 Task: Look for space in Akita, Japan from 4th June, 2023 to 15th June, 2023 for 2 adults in price range Rs.10000 to Rs.15000. Place can be entire place with 1  bedroom having 1 bed and 1 bathroom. Property type can be house, flat, guest house, hotel. Booking option can be shelf check-in. Required host language is English.
Action: Mouse moved to (416, 103)
Screenshot: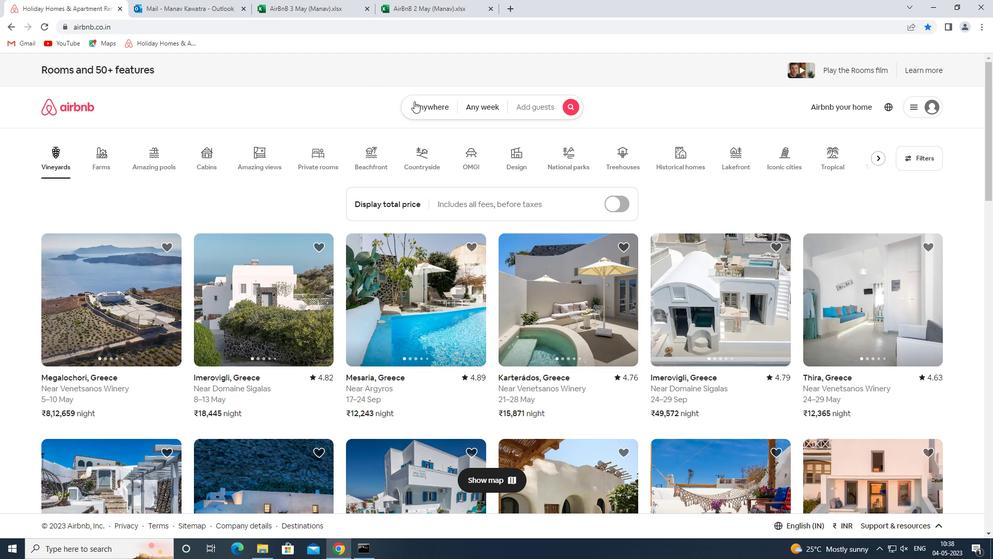 
Action: Mouse pressed left at (416, 103)
Screenshot: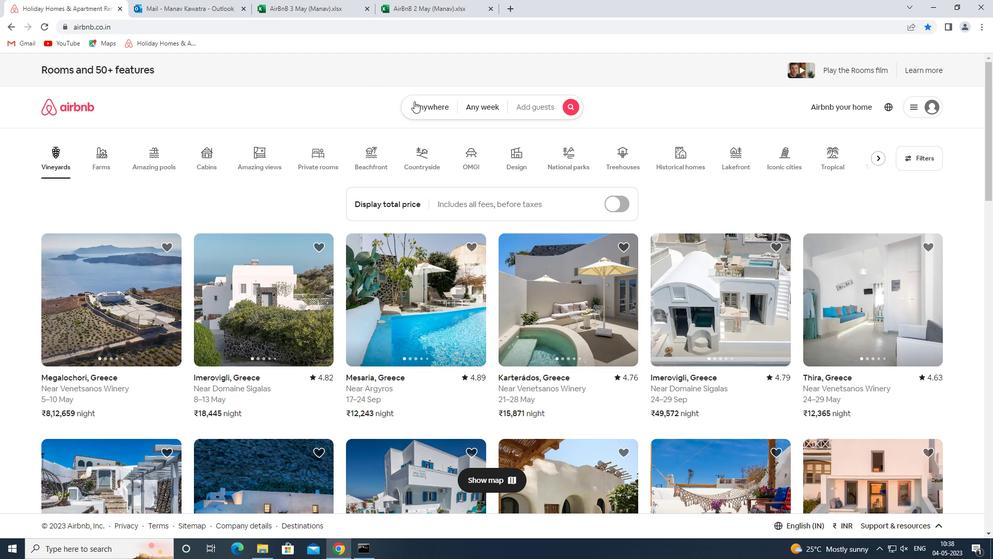 
Action: Mouse moved to (377, 146)
Screenshot: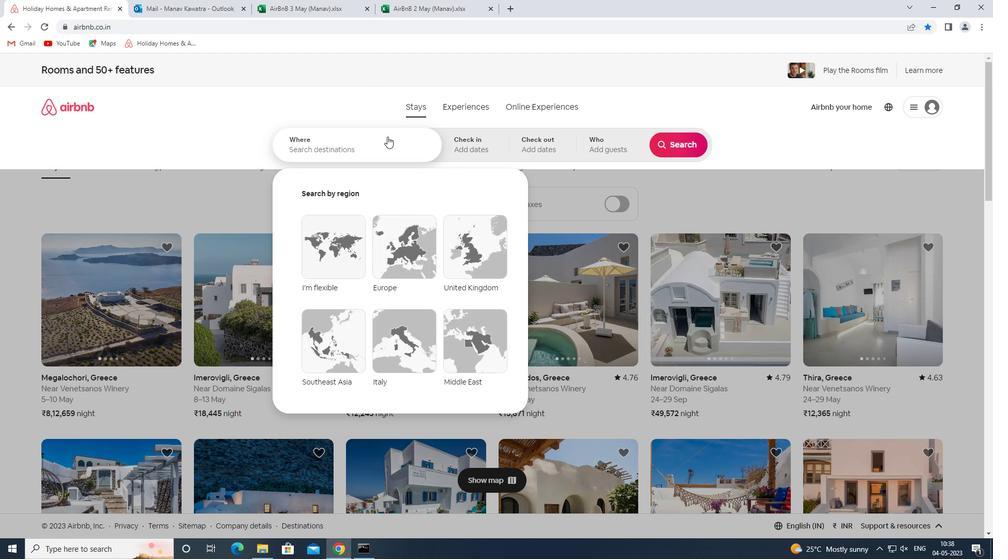 
Action: Mouse pressed left at (377, 146)
Screenshot: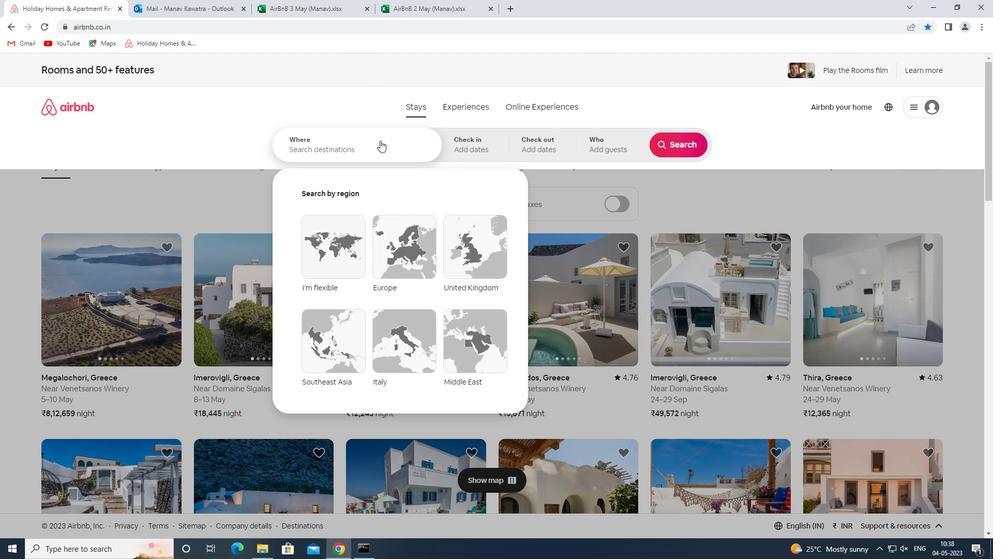 
Action: Key pressed akita<Key.space>japan<Key.space><Key.enter>
Screenshot: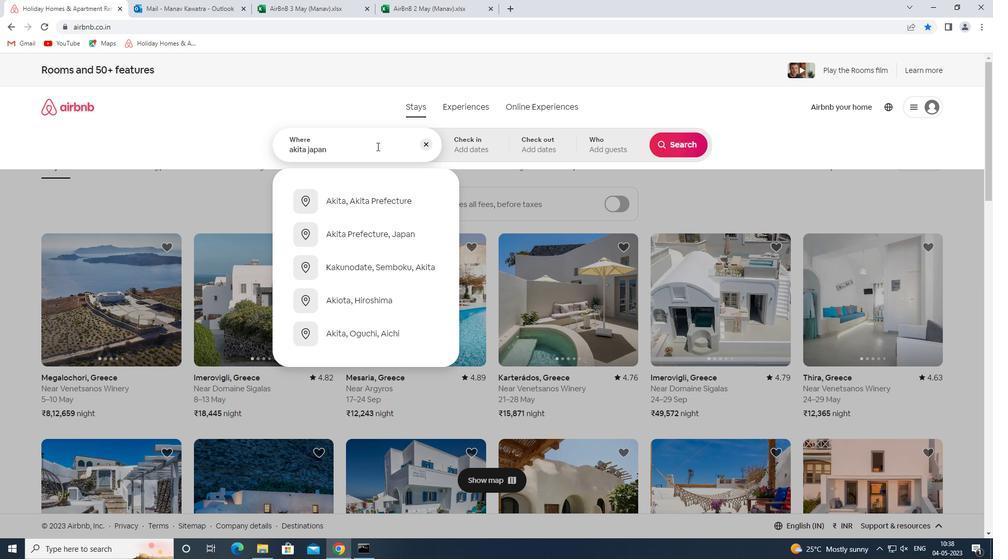 
Action: Mouse moved to (522, 291)
Screenshot: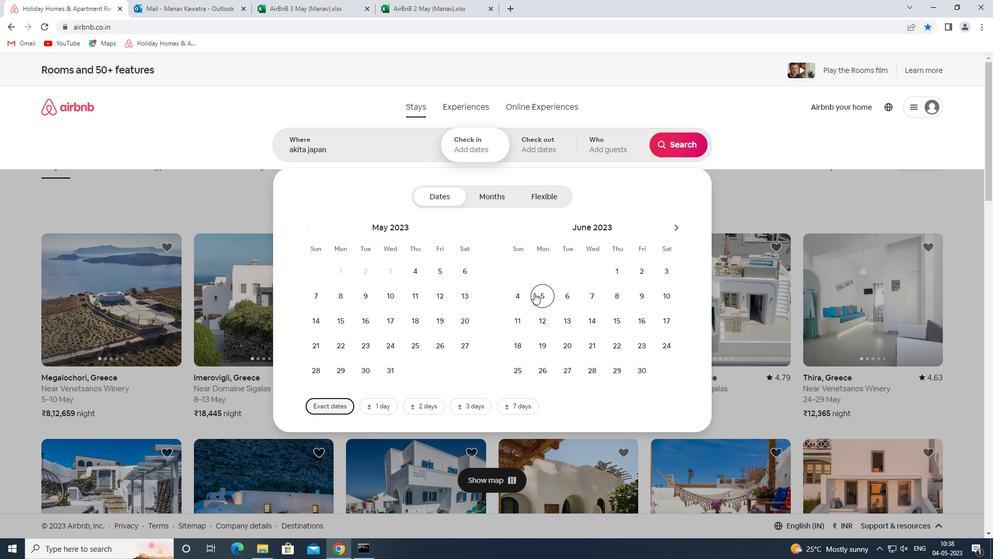 
Action: Mouse pressed left at (522, 291)
Screenshot: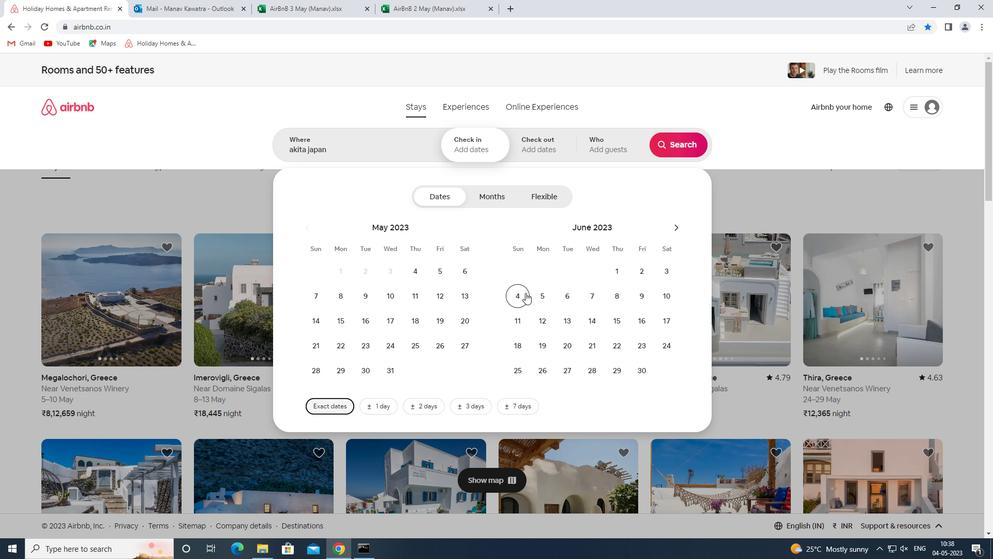 
Action: Mouse moved to (623, 321)
Screenshot: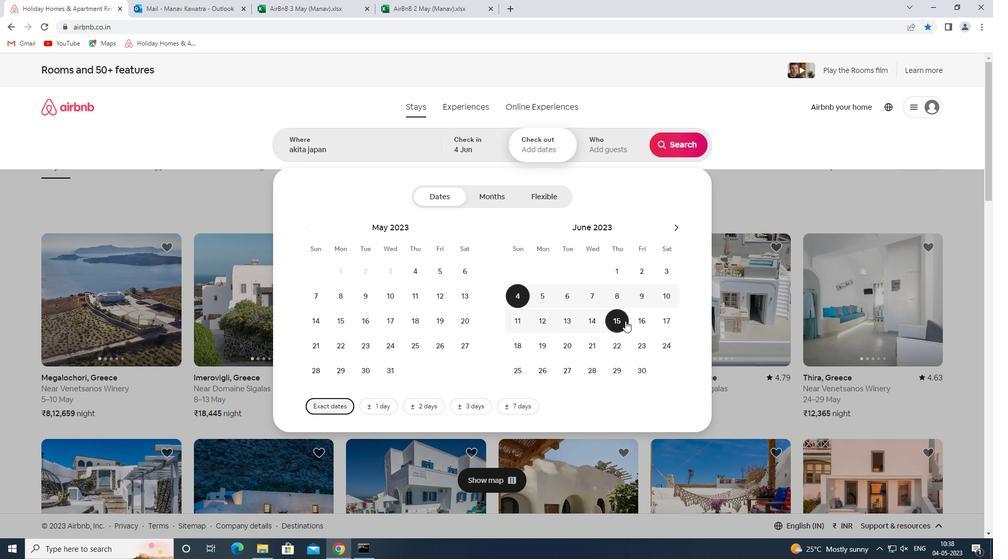 
Action: Mouse pressed left at (623, 321)
Screenshot: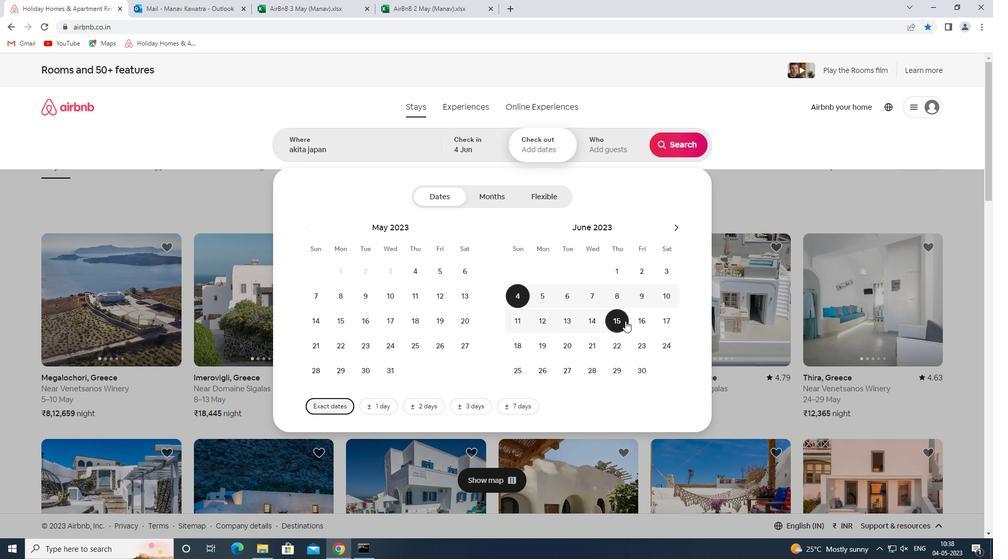 
Action: Mouse moved to (600, 151)
Screenshot: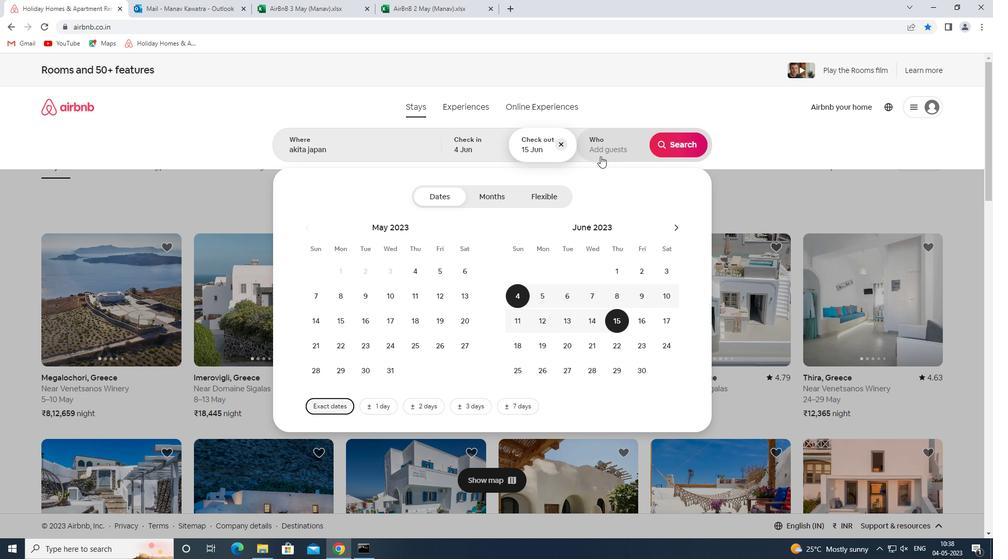 
Action: Mouse pressed left at (600, 151)
Screenshot: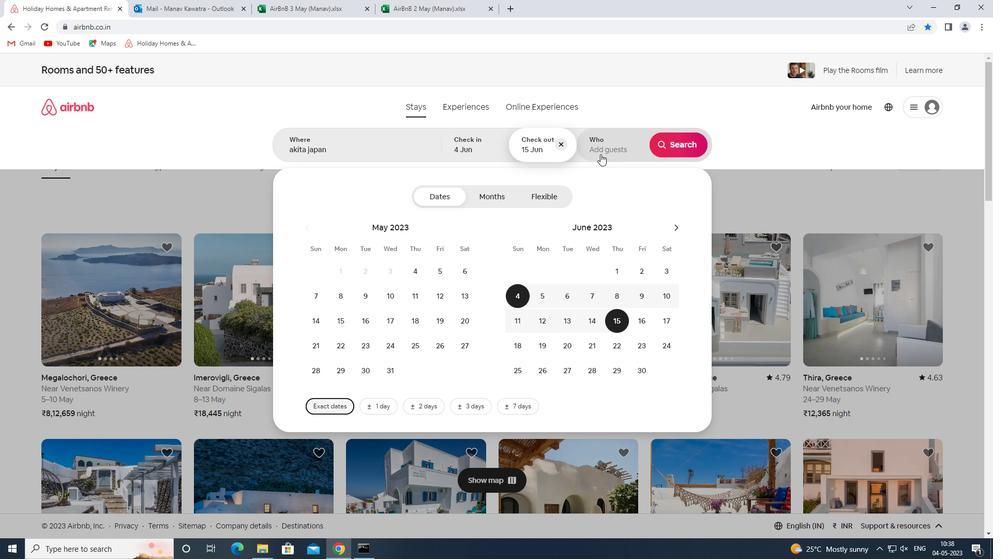 
Action: Mouse moved to (679, 202)
Screenshot: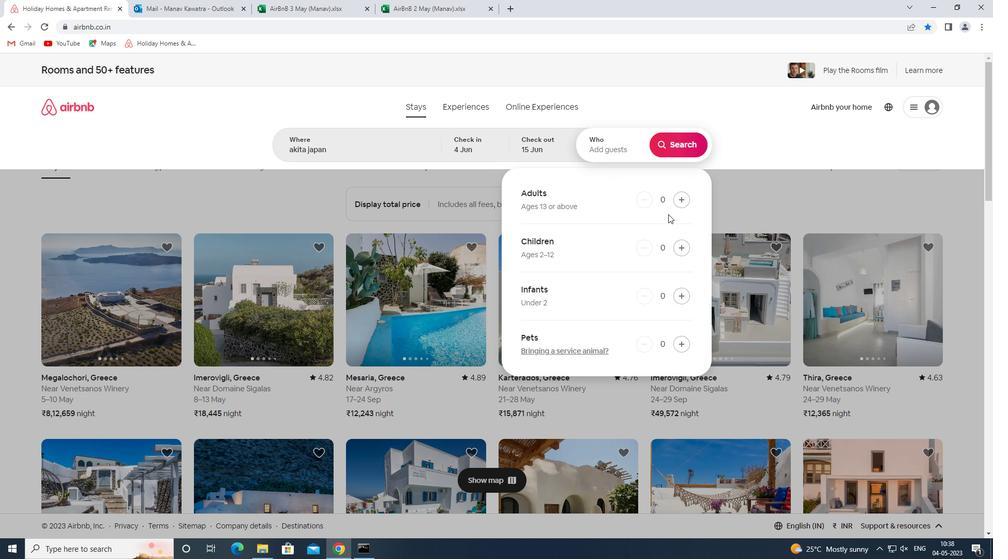 
Action: Mouse pressed left at (679, 202)
Screenshot: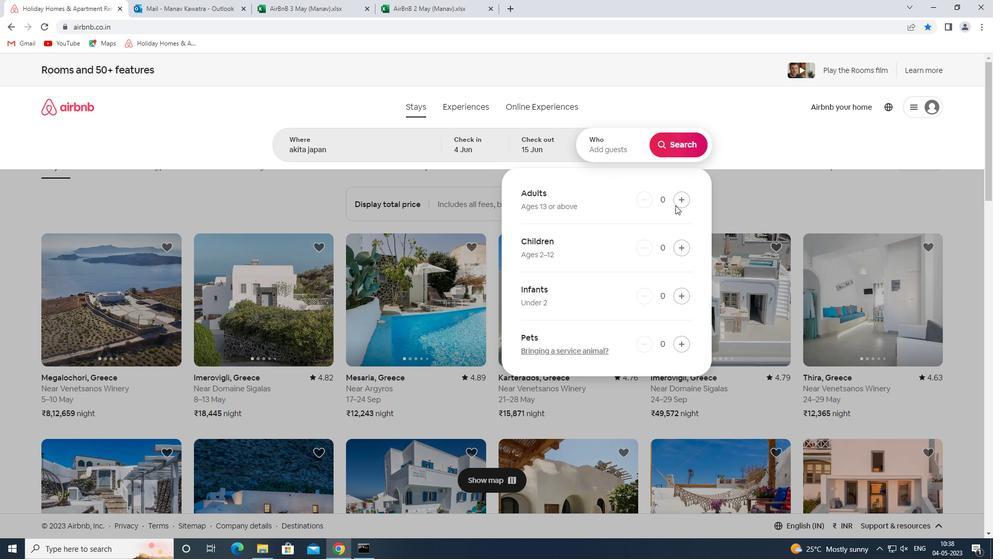 
Action: Mouse pressed left at (679, 202)
Screenshot: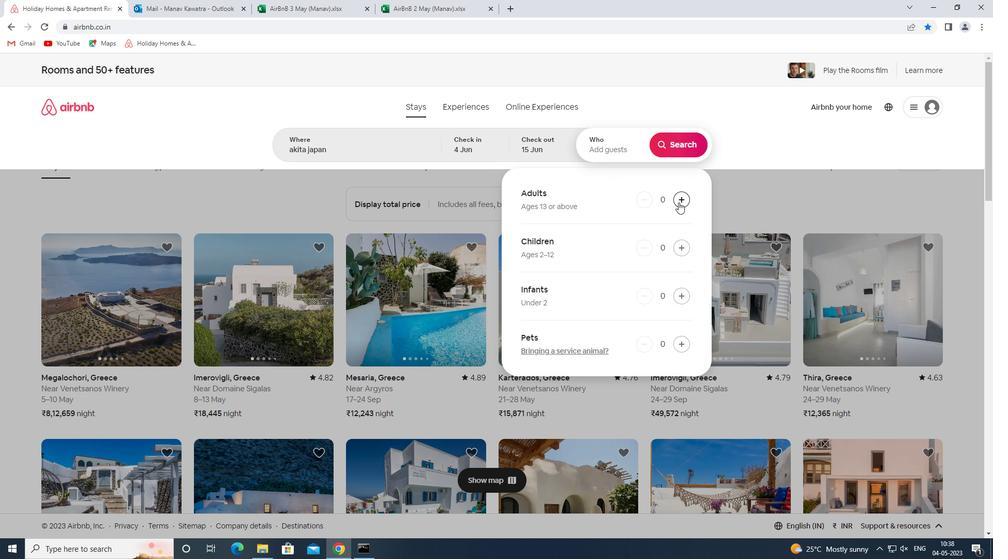 
Action: Mouse moved to (679, 144)
Screenshot: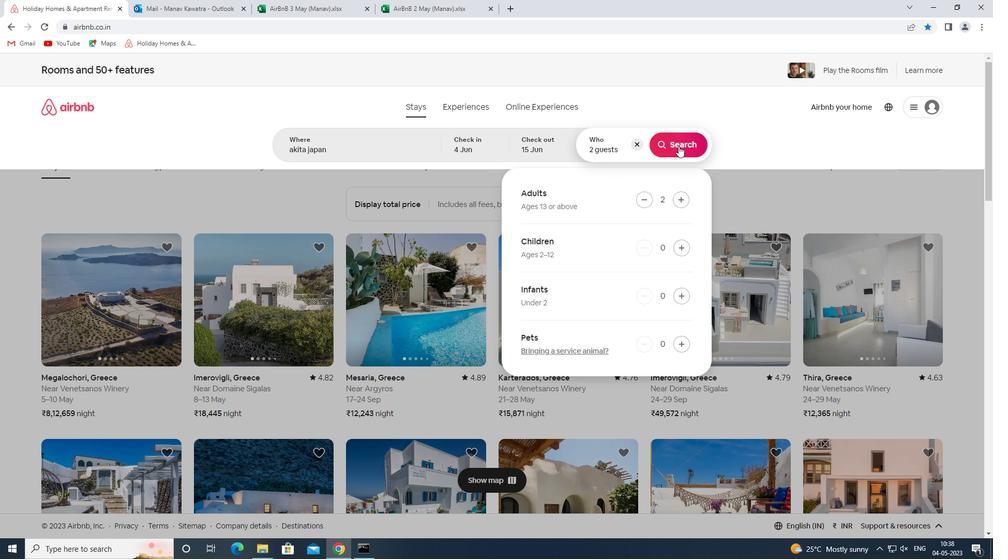 
Action: Mouse pressed left at (679, 144)
Screenshot: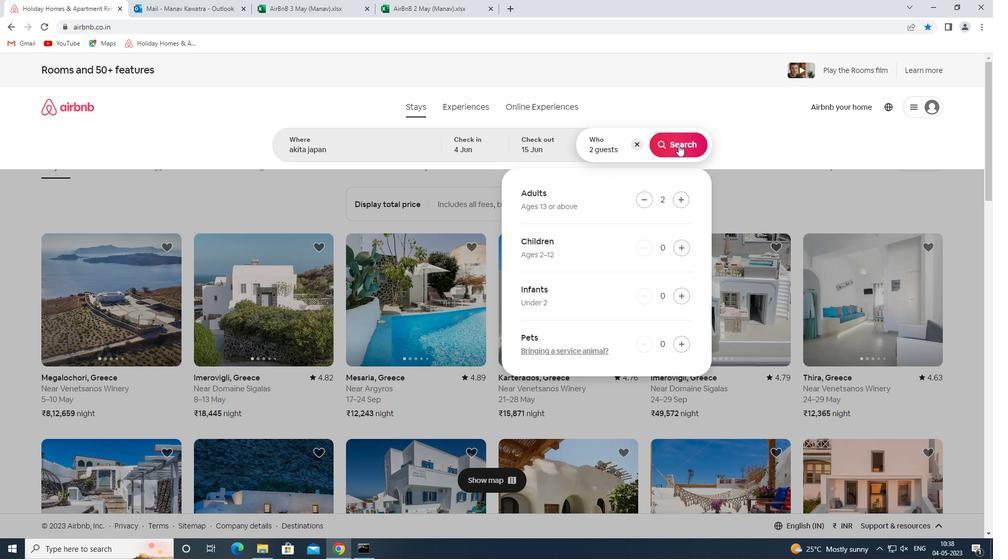 
Action: Mouse moved to (932, 114)
Screenshot: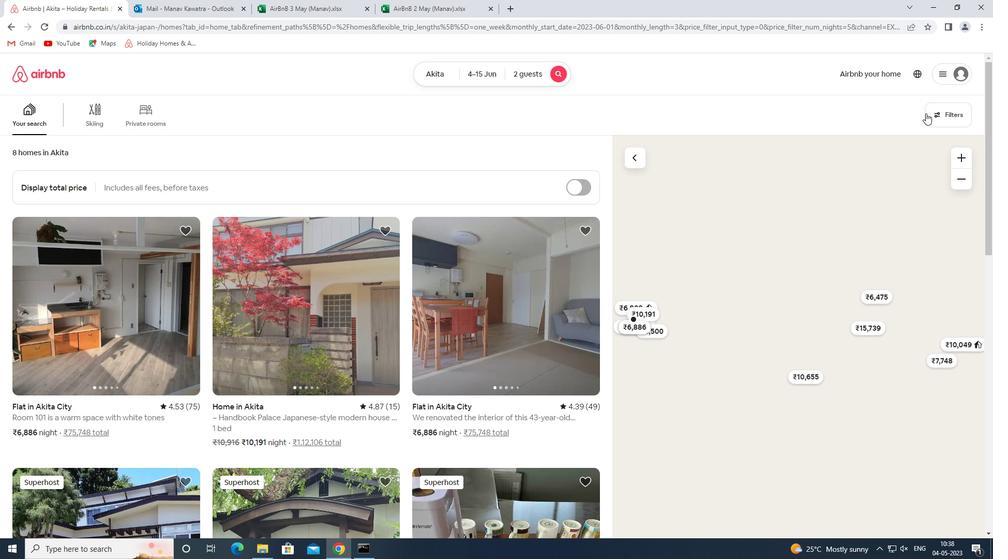 
Action: Mouse pressed left at (932, 114)
Screenshot: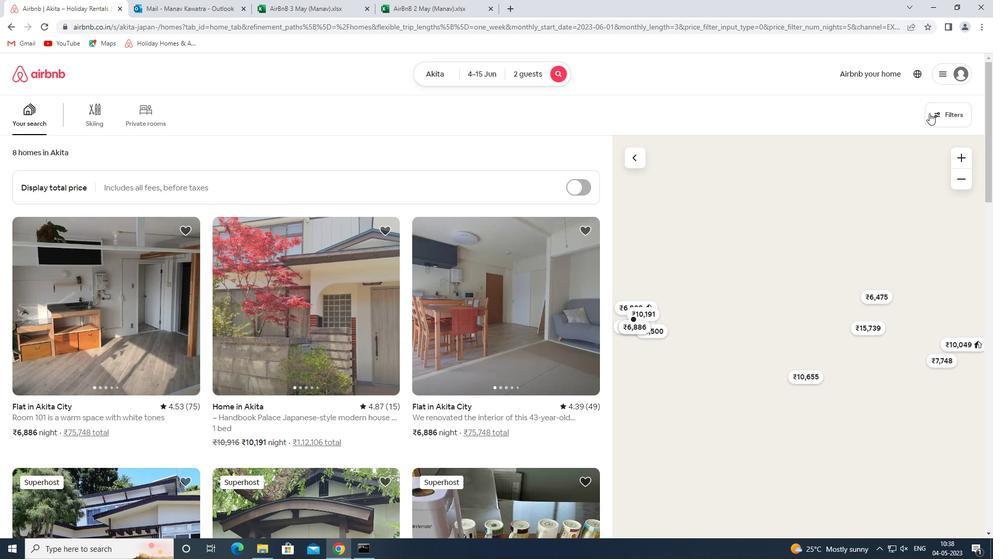 
Action: Mouse moved to (360, 245)
Screenshot: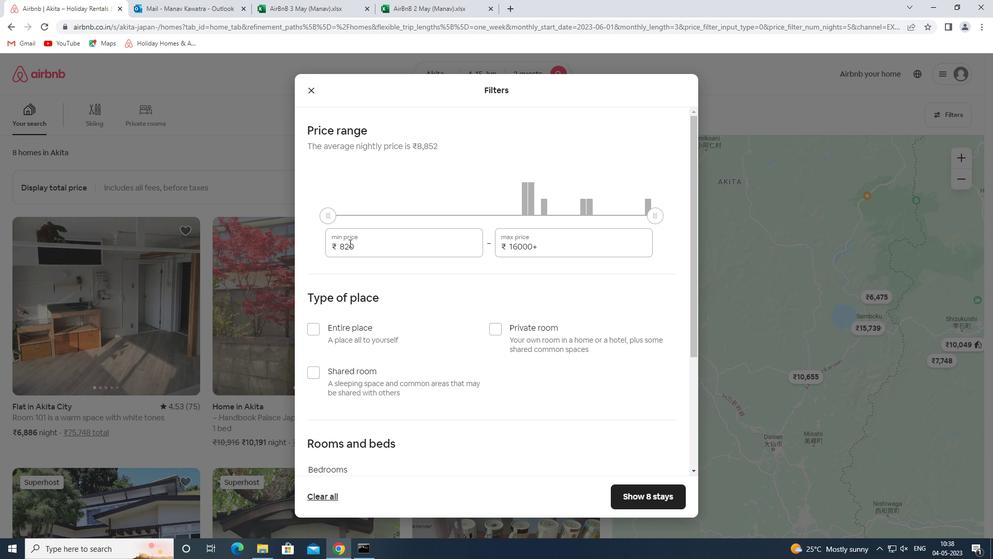 
Action: Mouse pressed left at (360, 245)
Screenshot: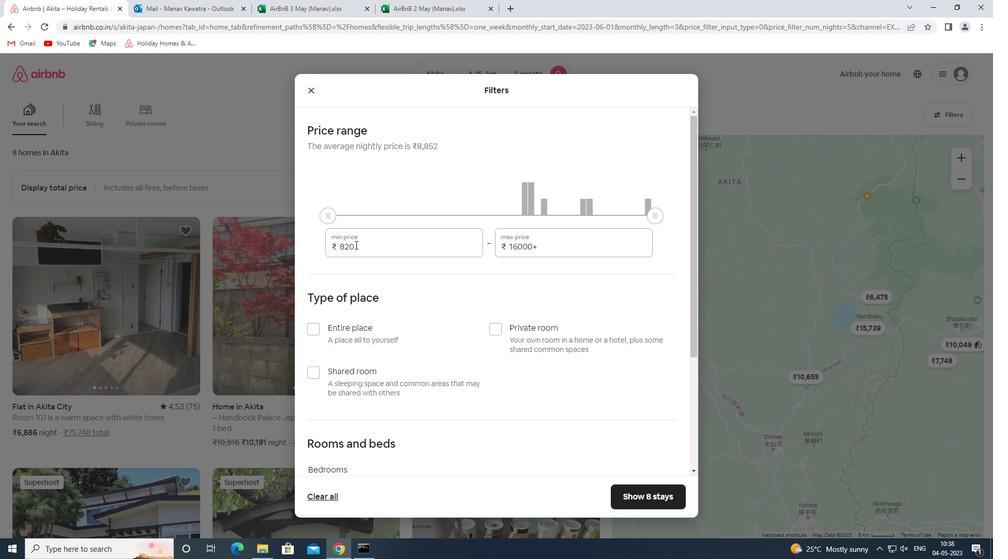 
Action: Mouse pressed left at (360, 245)
Screenshot: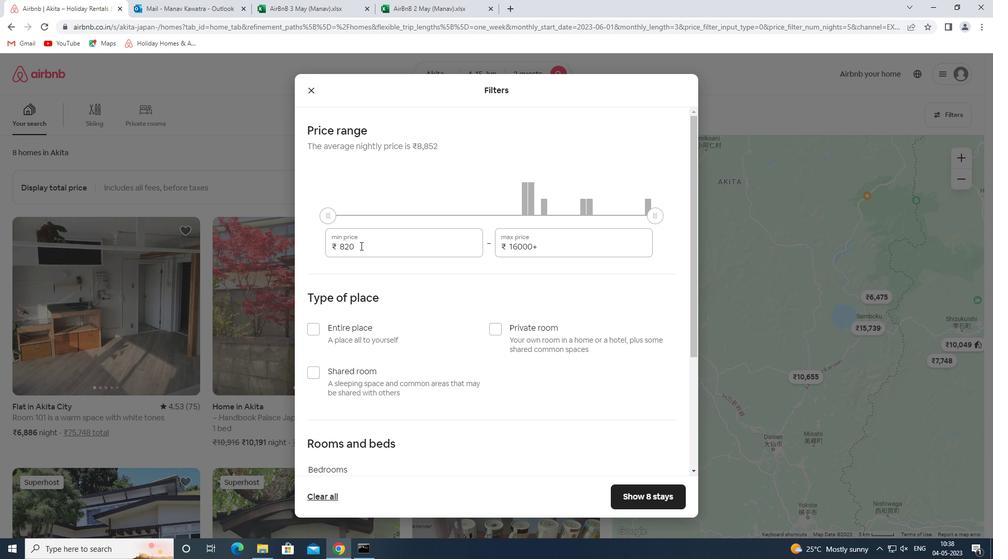 
Action: Key pressed 10000
Screenshot: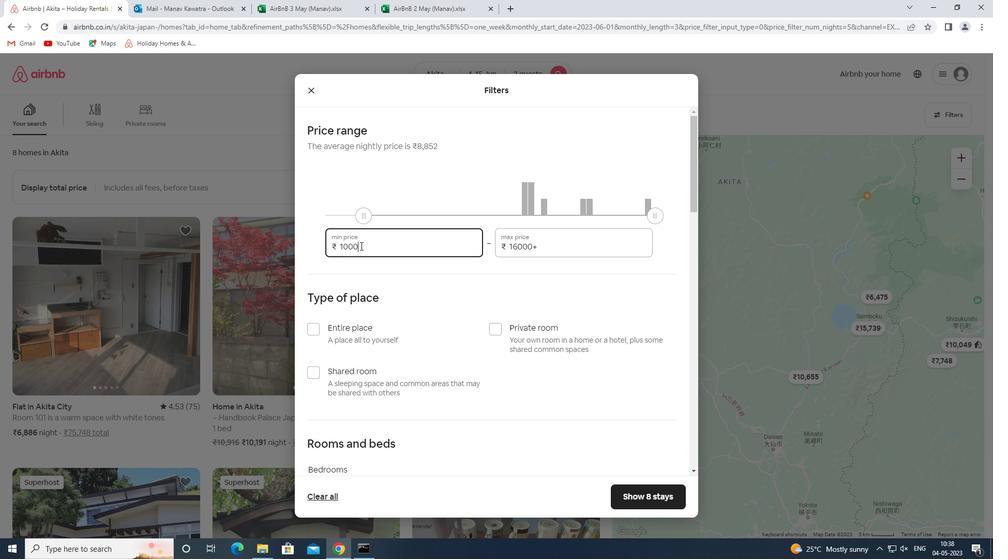 
Action: Mouse moved to (541, 249)
Screenshot: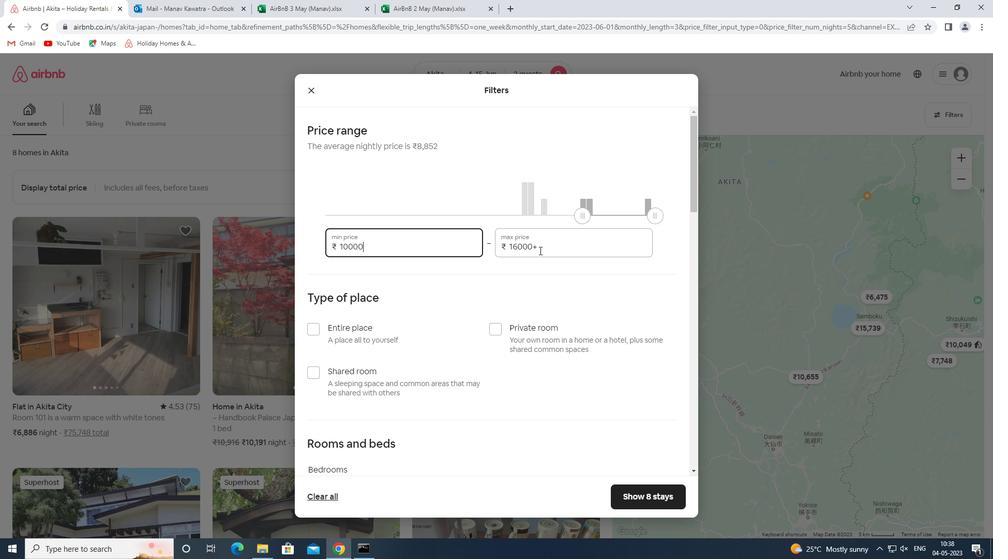 
Action: Mouse pressed left at (541, 249)
Screenshot: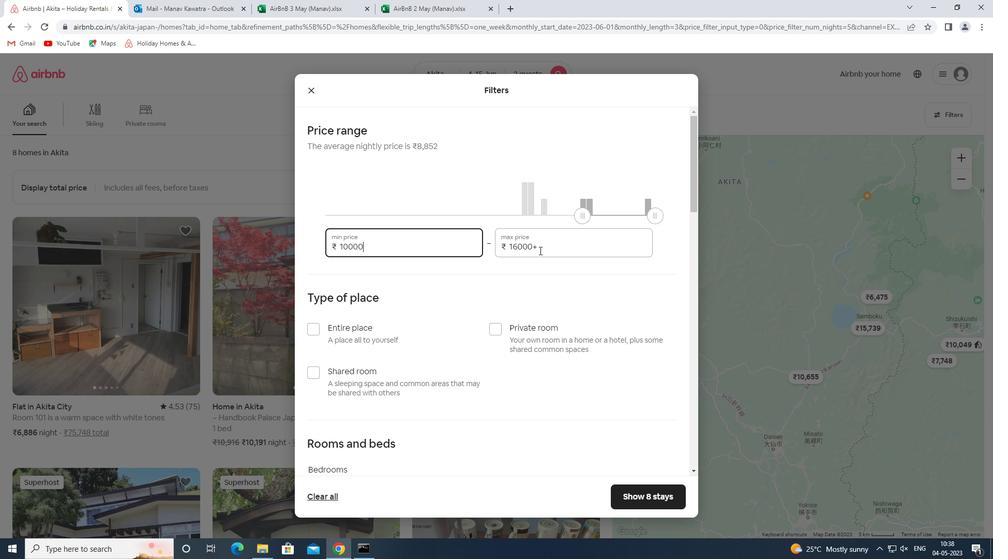 
Action: Mouse pressed left at (541, 249)
Screenshot: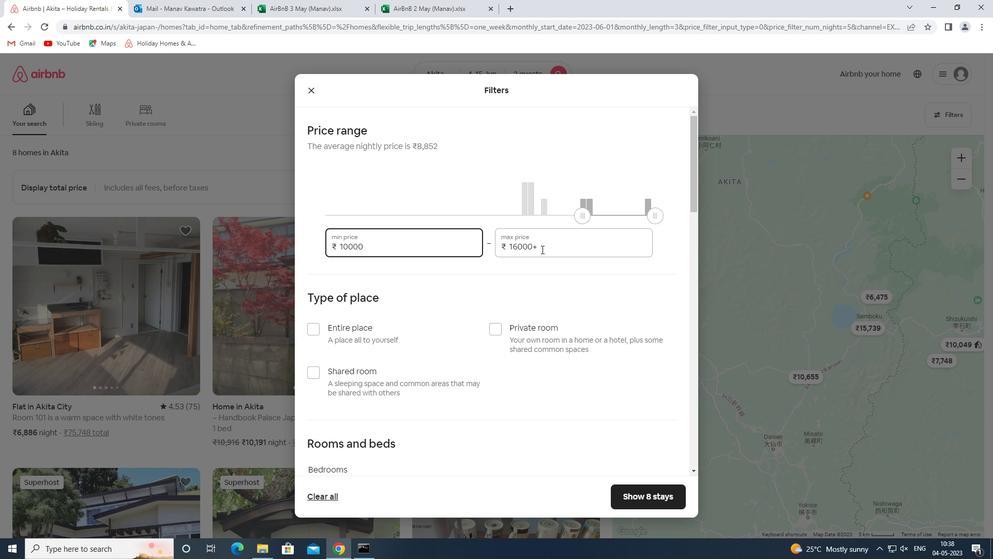 
Action: Mouse pressed left at (541, 249)
Screenshot: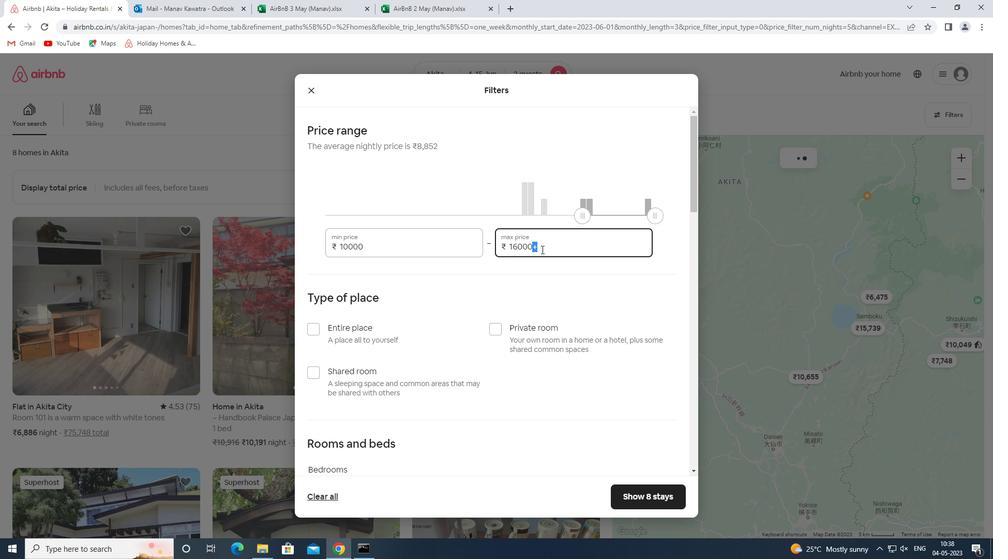 
Action: Key pressed 15000
Screenshot: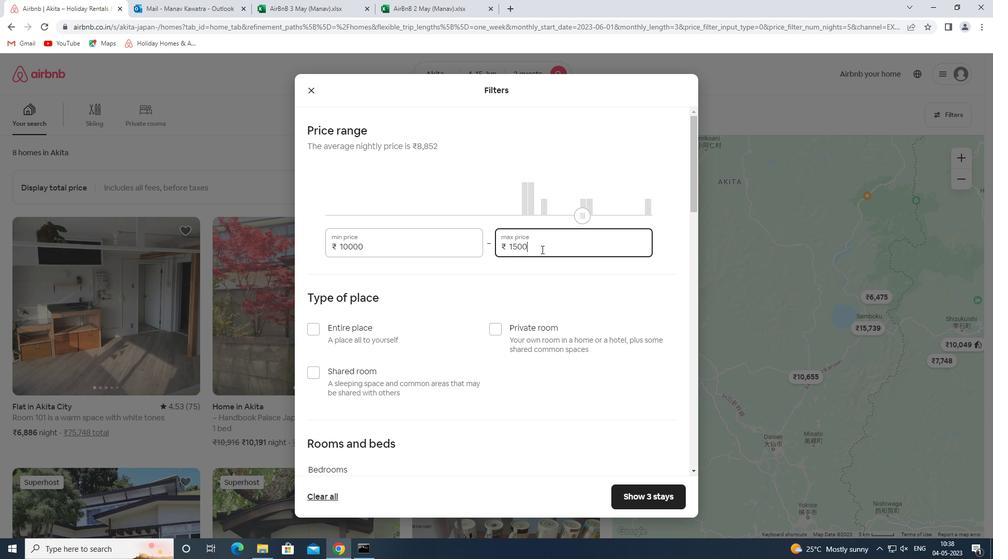 
Action: Mouse moved to (366, 323)
Screenshot: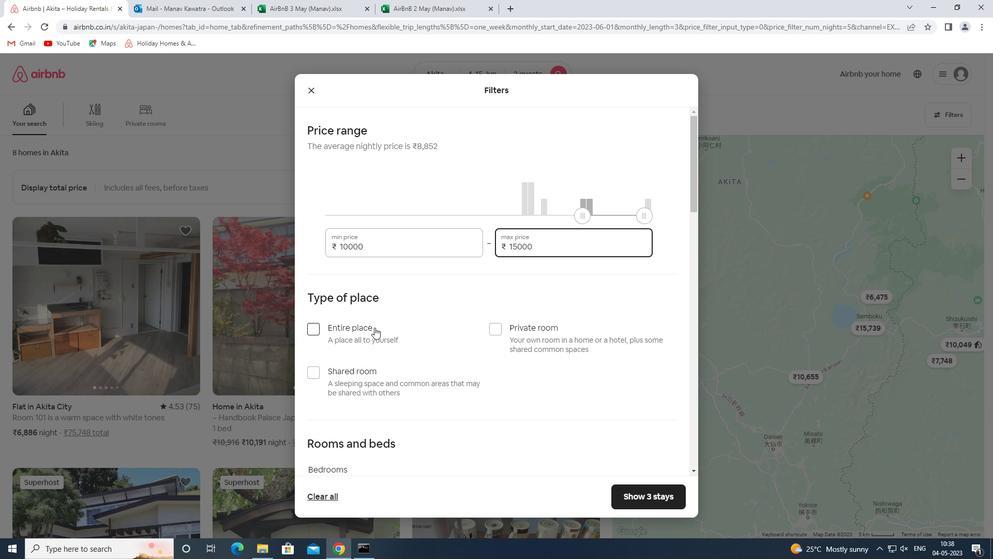 
Action: Mouse pressed left at (366, 323)
Screenshot: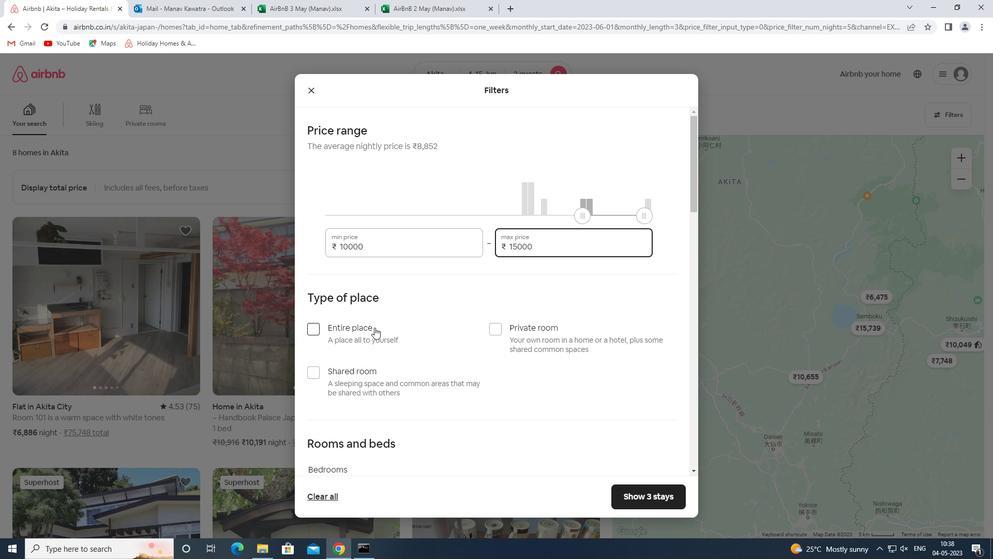 
Action: Mouse moved to (434, 296)
Screenshot: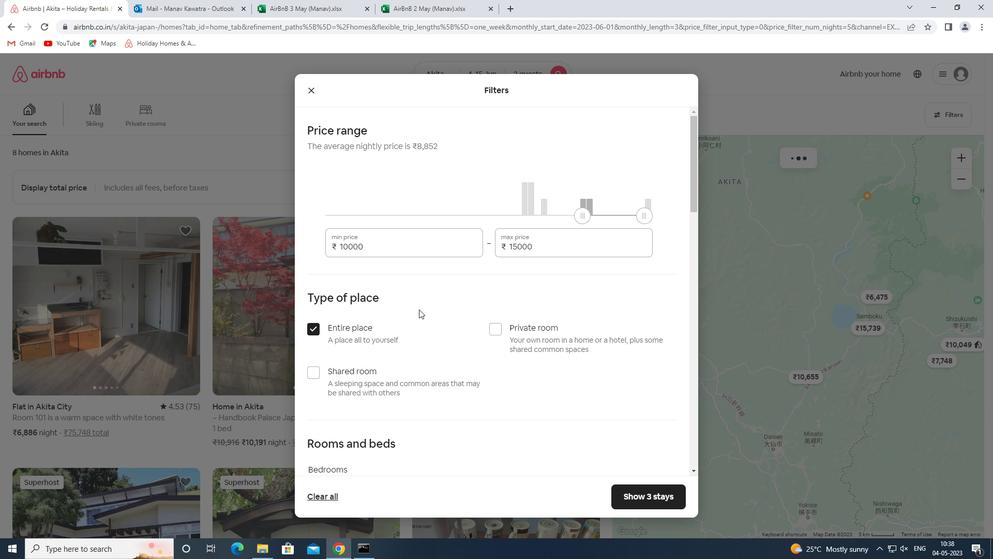 
Action: Mouse scrolled (434, 295) with delta (0, 0)
Screenshot: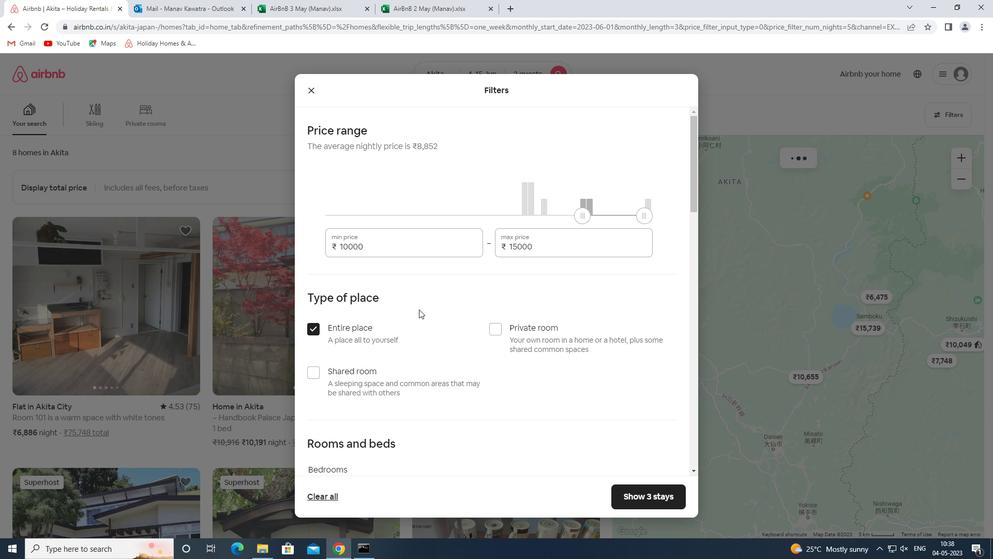 
Action: Mouse scrolled (434, 295) with delta (0, 0)
Screenshot: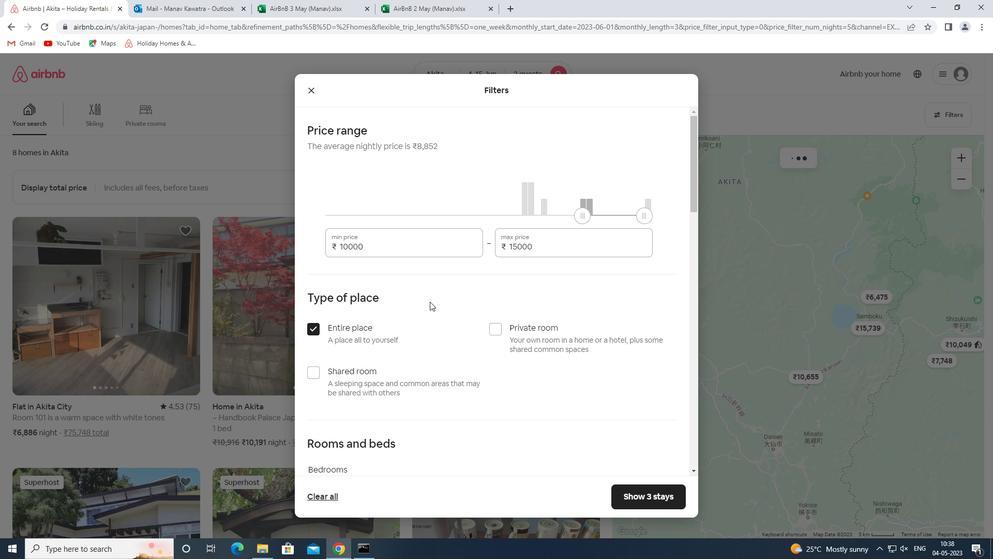 
Action: Mouse scrolled (434, 295) with delta (0, 0)
Screenshot: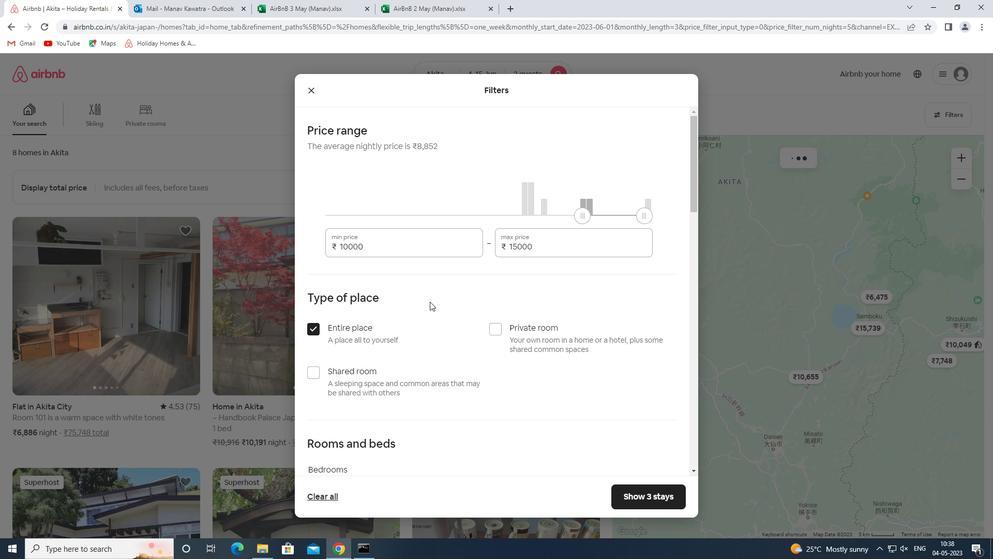 
Action: Mouse scrolled (434, 295) with delta (0, 0)
Screenshot: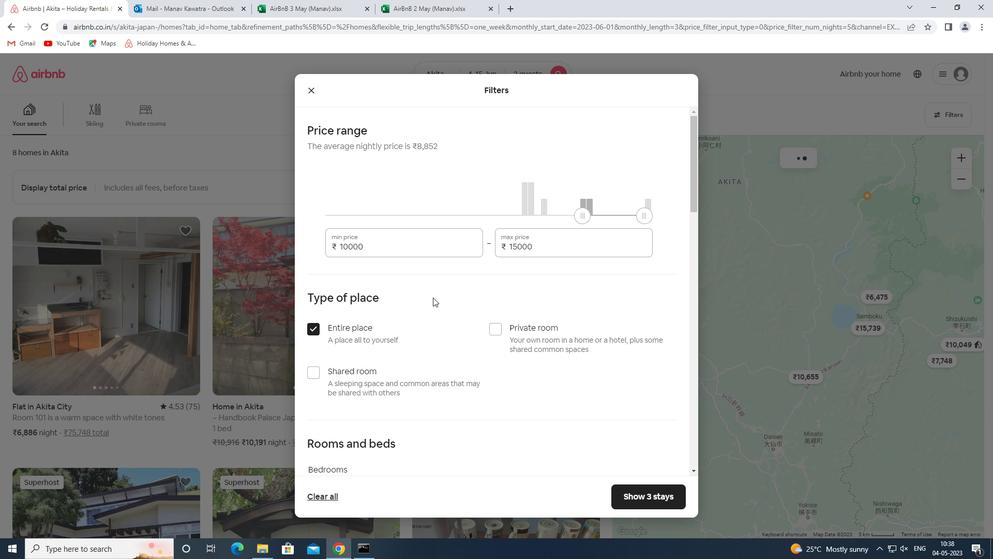 
Action: Mouse scrolled (434, 295) with delta (0, 0)
Screenshot: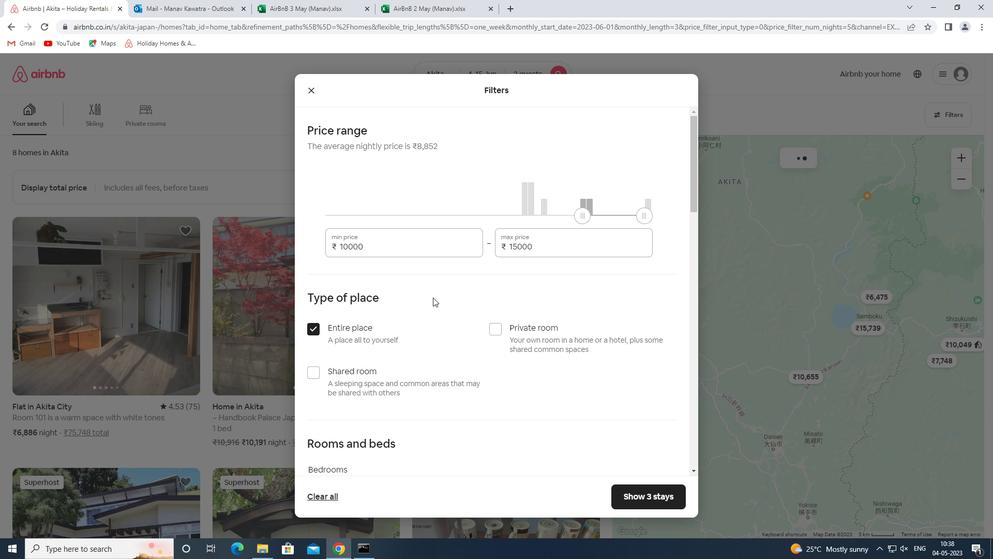 
Action: Mouse scrolled (434, 295) with delta (0, 0)
Screenshot: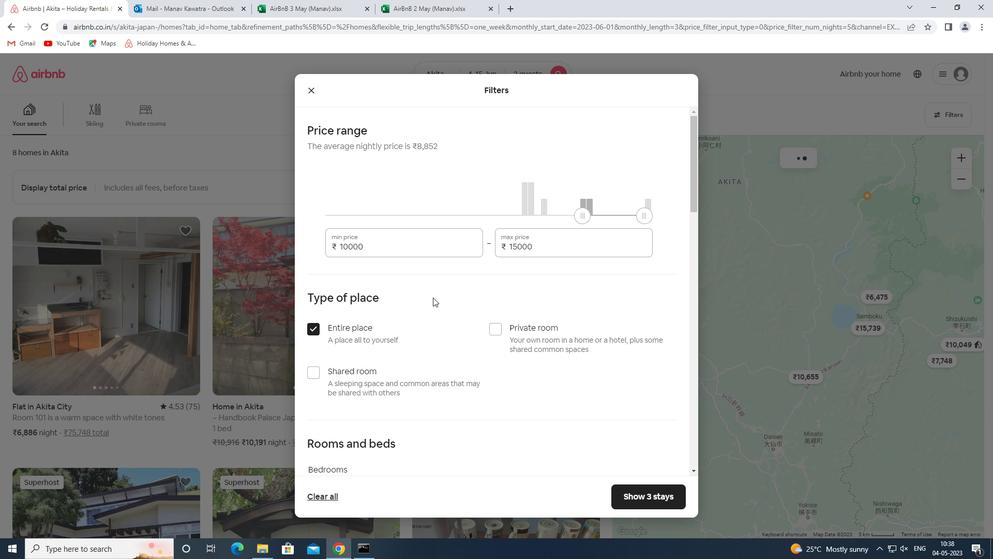 
Action: Mouse moved to (373, 190)
Screenshot: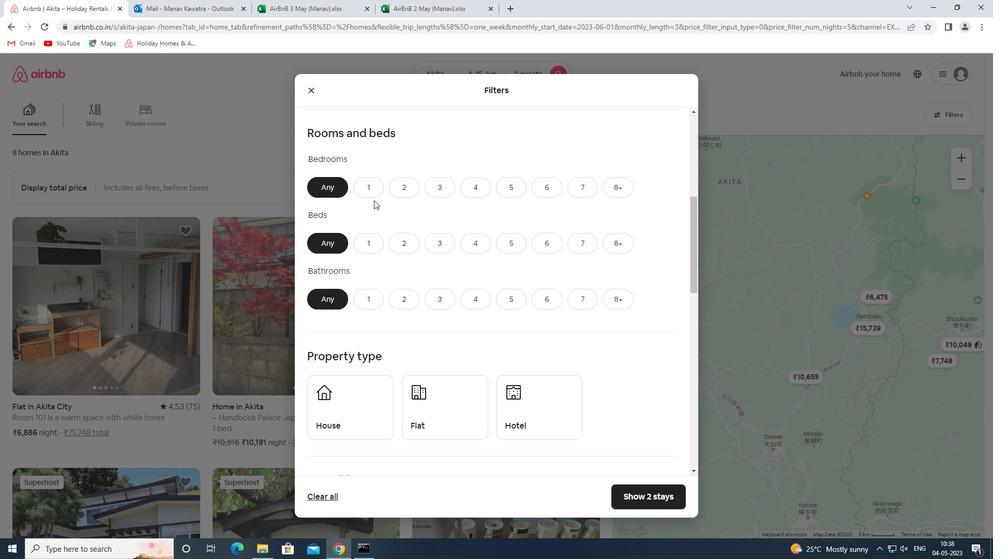 
Action: Mouse pressed left at (373, 190)
Screenshot: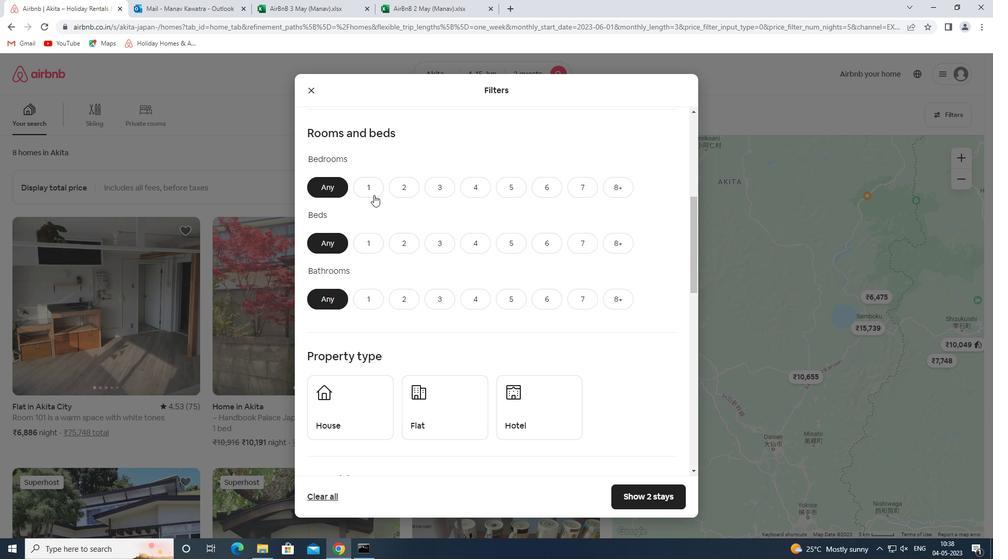 
Action: Mouse moved to (371, 241)
Screenshot: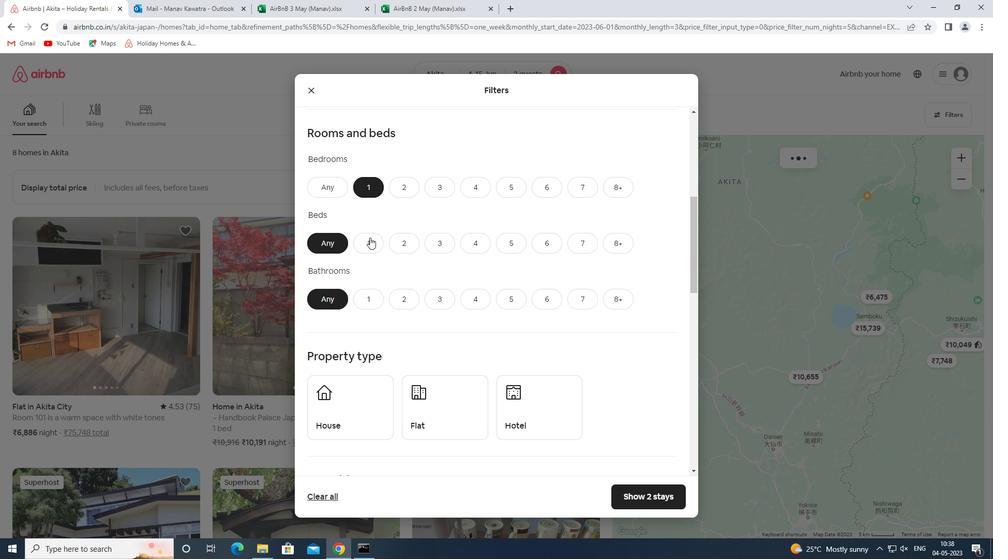 
Action: Mouse pressed left at (371, 241)
Screenshot: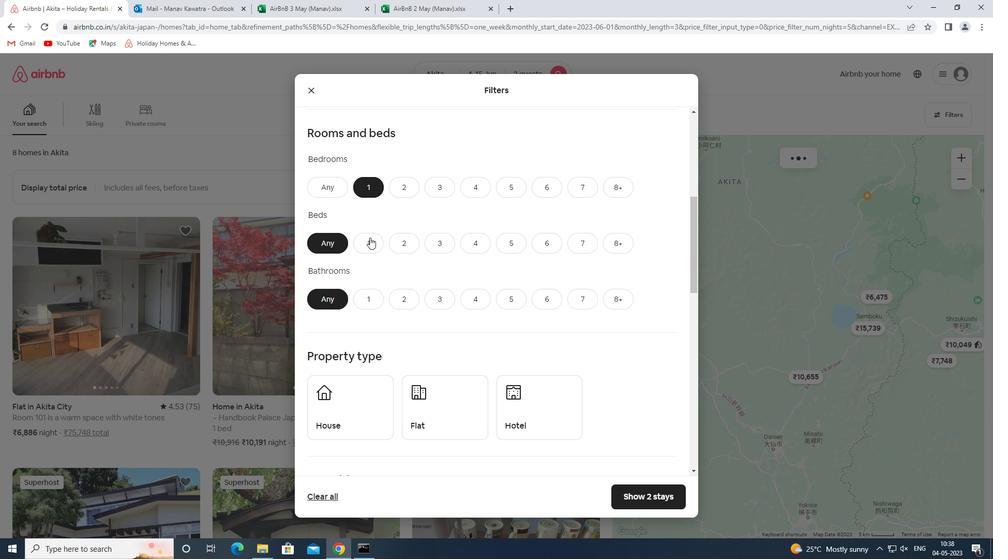 
Action: Mouse moved to (371, 298)
Screenshot: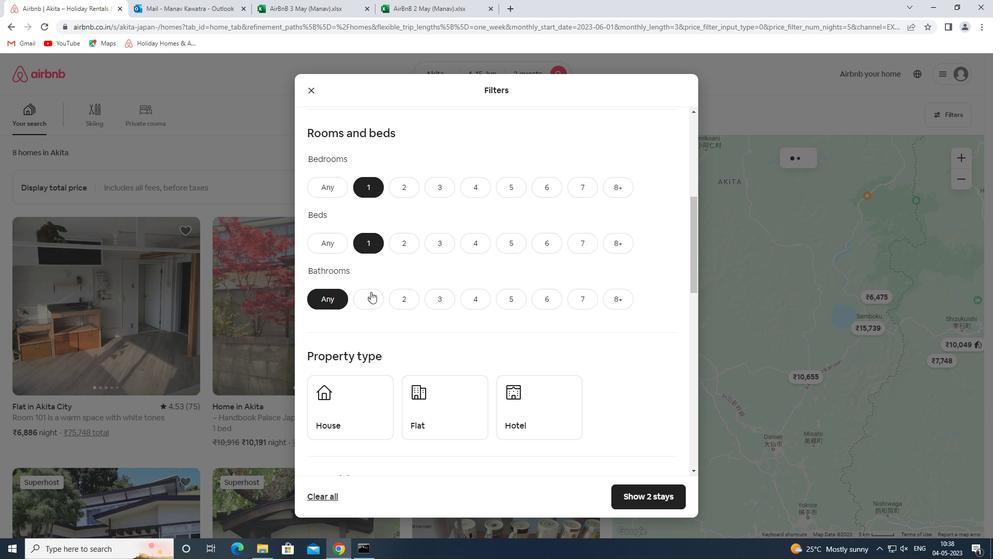 
Action: Mouse pressed left at (371, 298)
Screenshot: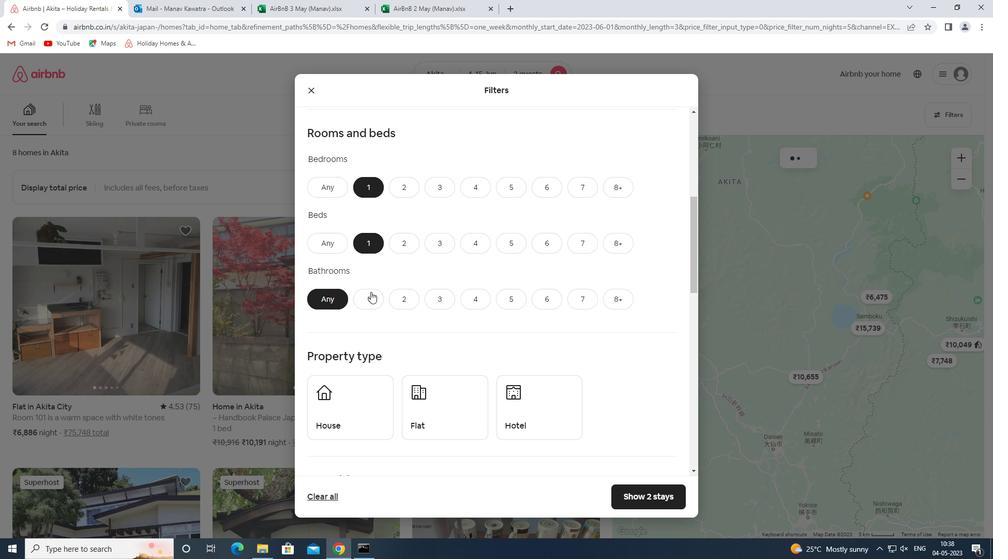 
Action: Mouse moved to (368, 396)
Screenshot: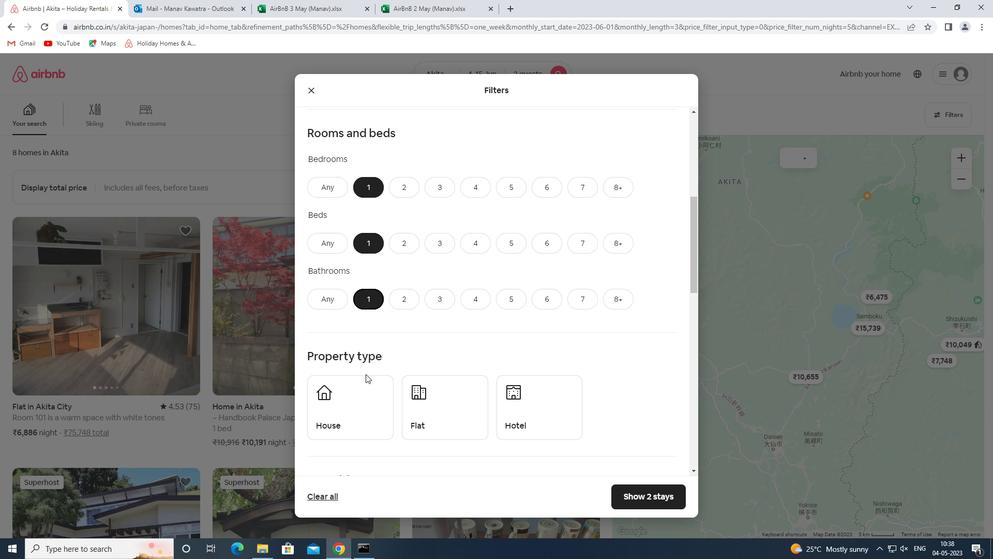 
Action: Mouse pressed left at (368, 396)
Screenshot: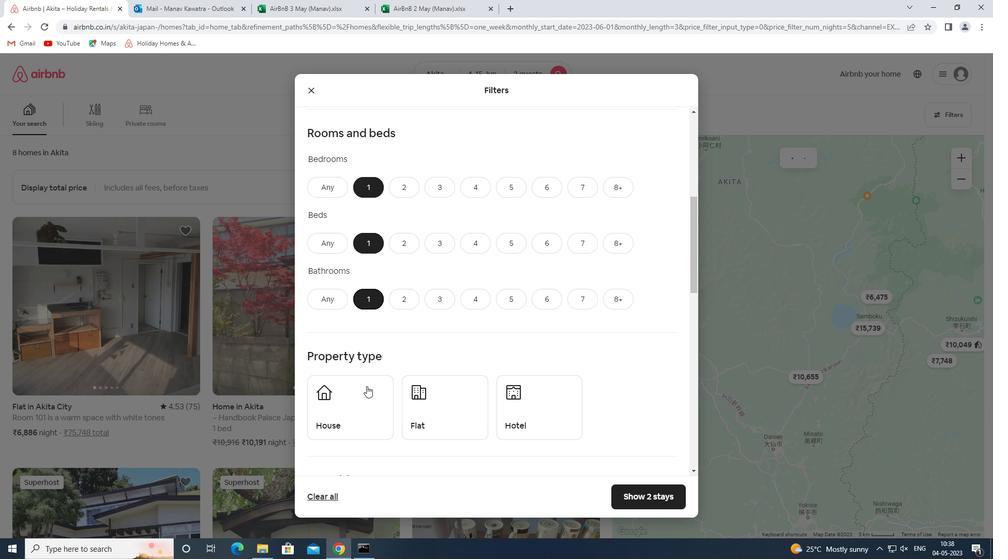 
Action: Mouse moved to (431, 398)
Screenshot: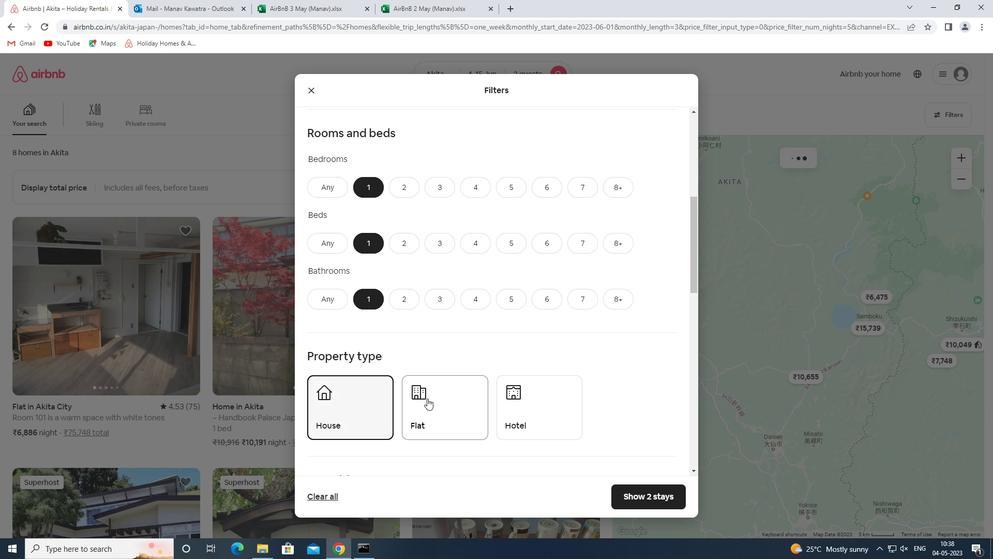 
Action: Mouse pressed left at (431, 398)
Screenshot: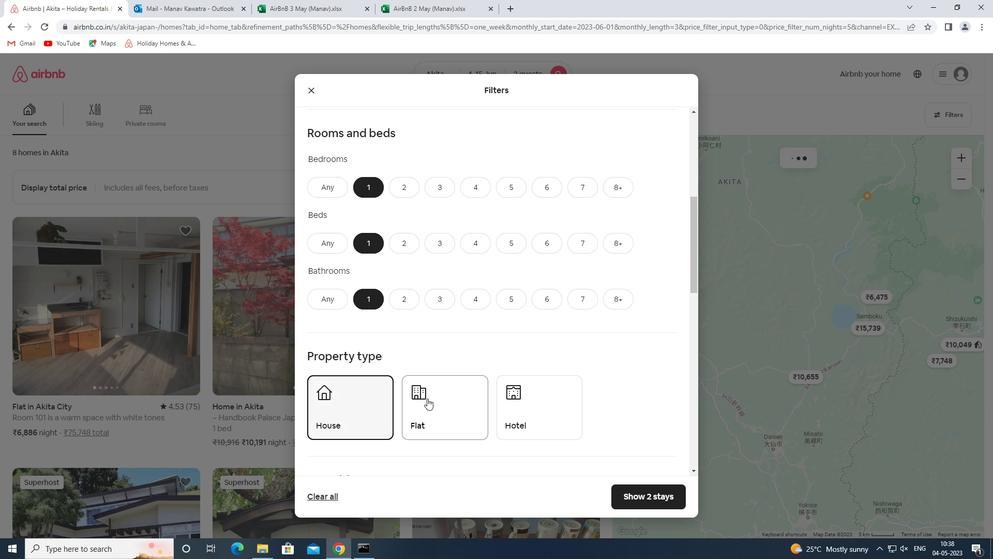 
Action: Mouse moved to (515, 402)
Screenshot: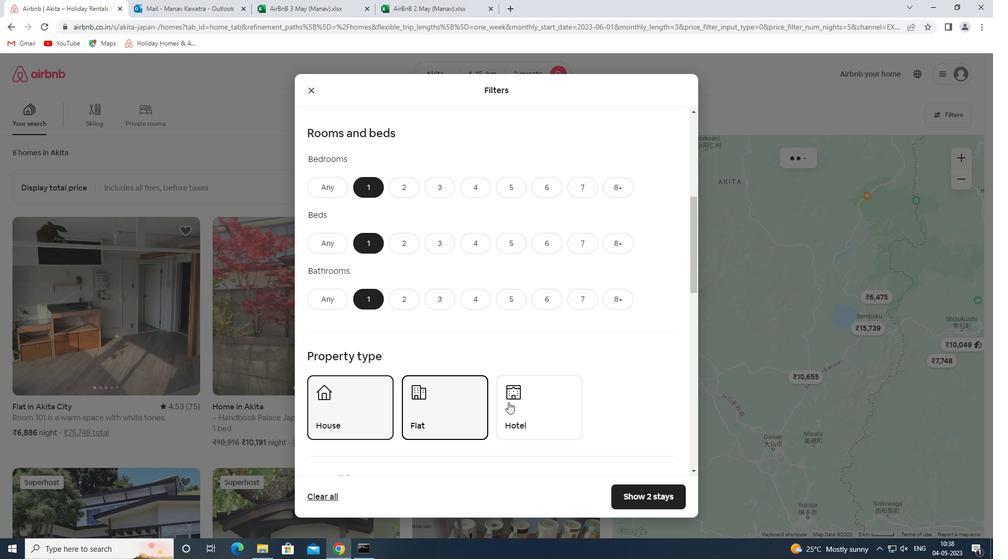 
Action: Mouse pressed left at (515, 402)
Screenshot: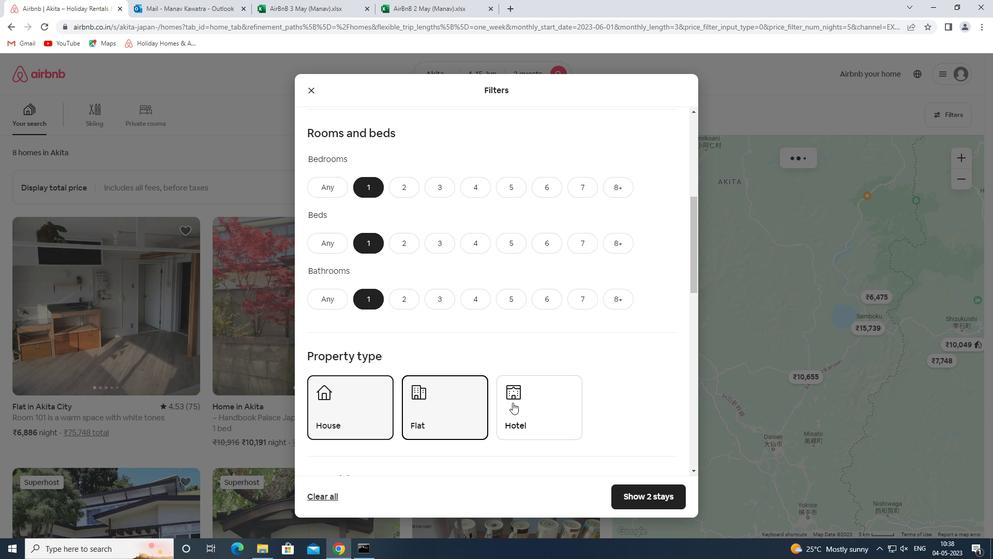 
Action: Mouse moved to (531, 393)
Screenshot: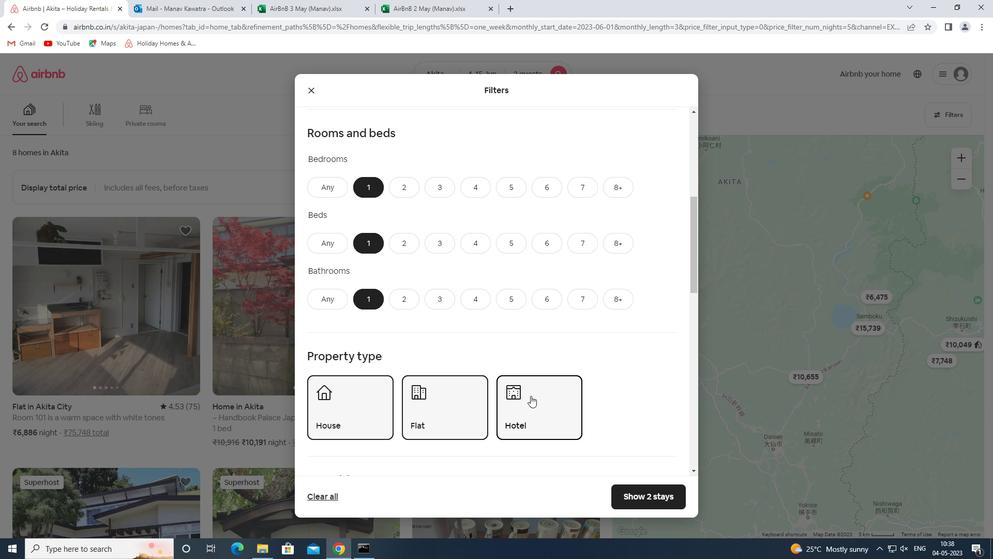 
Action: Mouse scrolled (531, 393) with delta (0, 0)
Screenshot: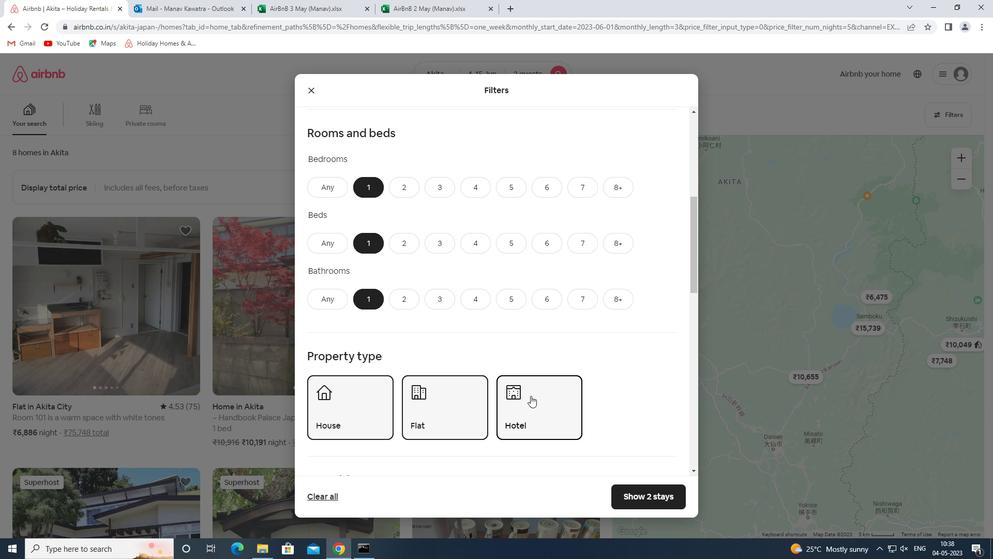 
Action: Mouse moved to (531, 391)
Screenshot: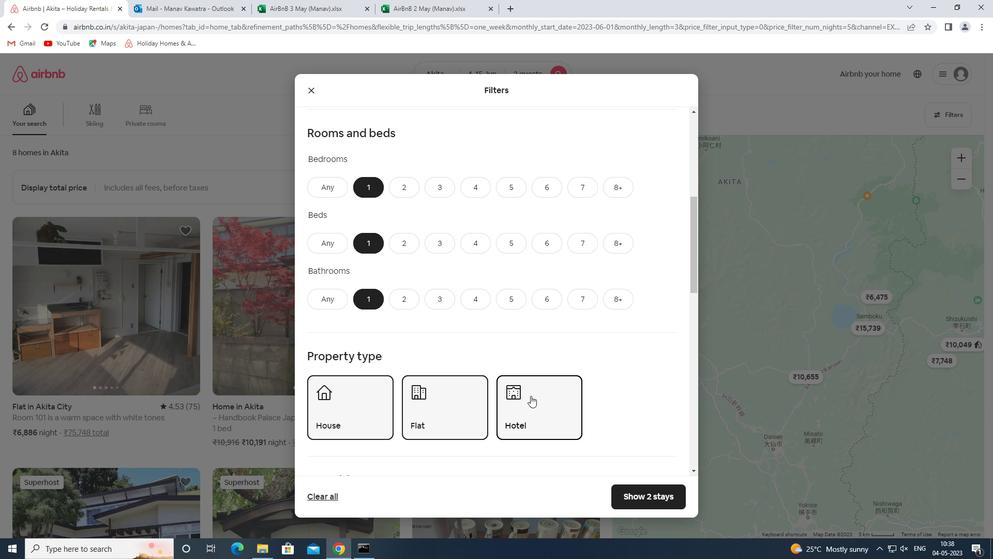 
Action: Mouse scrolled (531, 390) with delta (0, 0)
Screenshot: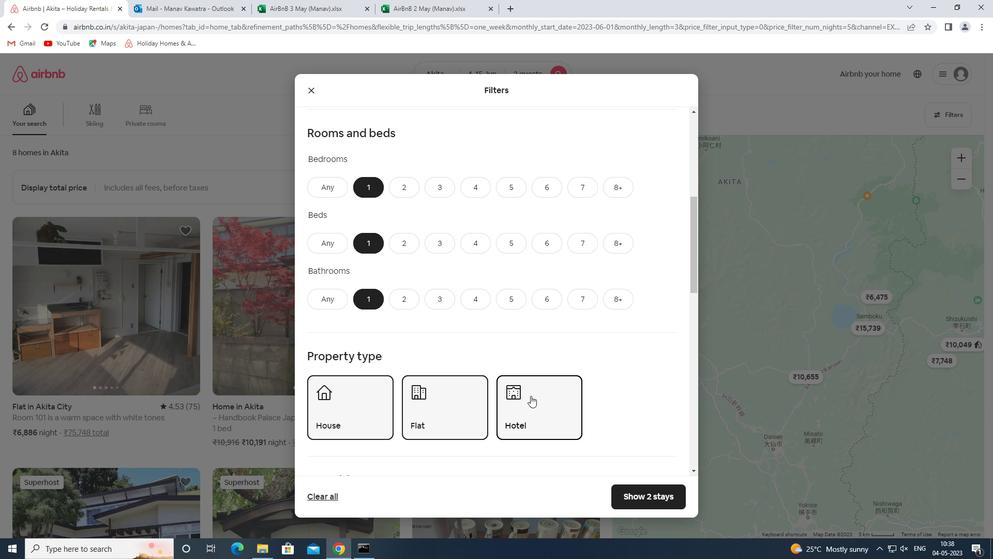 
Action: Mouse moved to (531, 390)
Screenshot: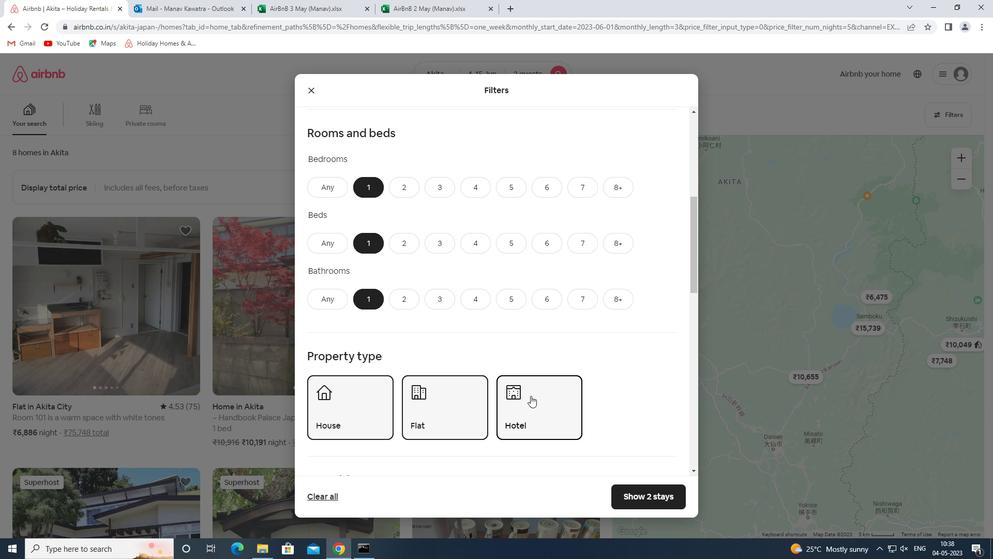 
Action: Mouse scrolled (531, 390) with delta (0, 0)
Screenshot: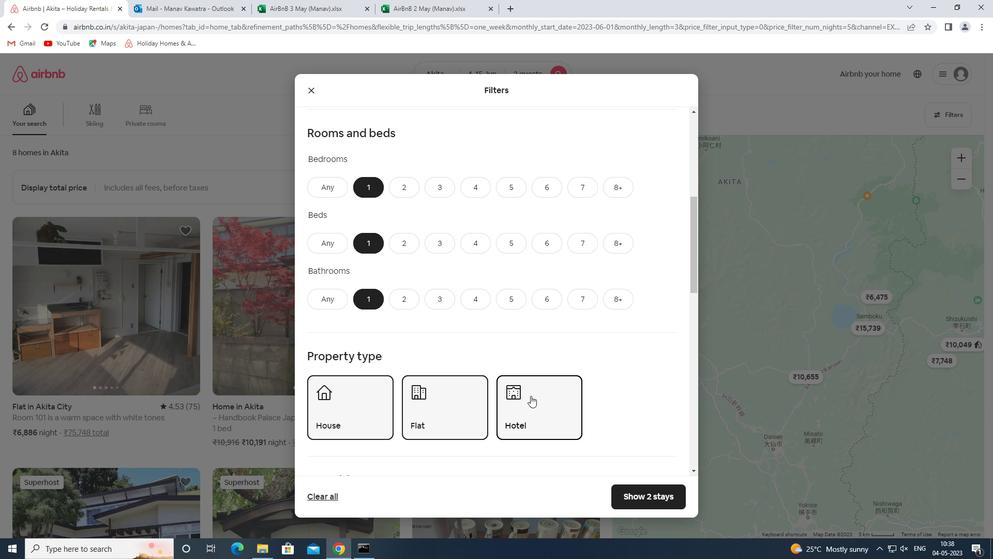
Action: Mouse scrolled (531, 390) with delta (0, 0)
Screenshot: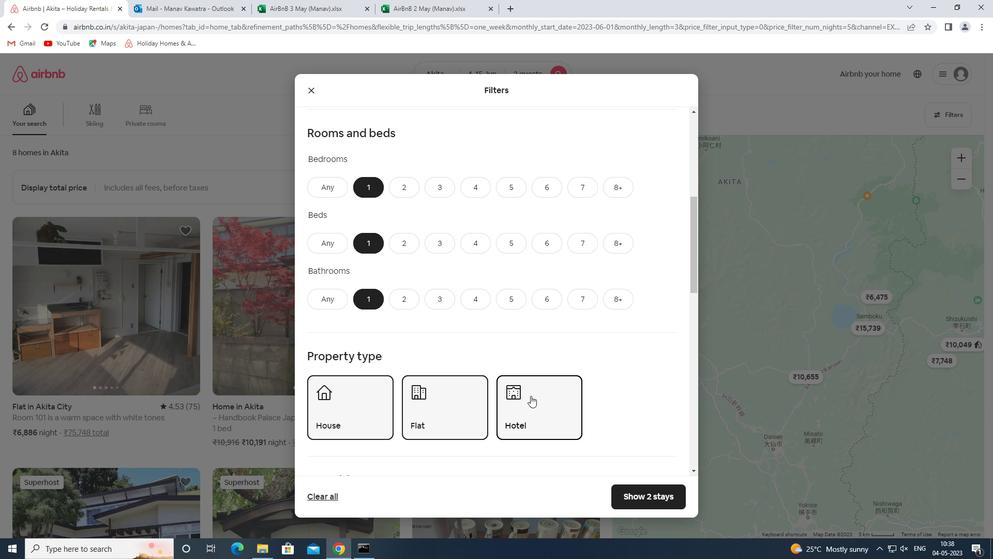 
Action: Mouse moved to (530, 390)
Screenshot: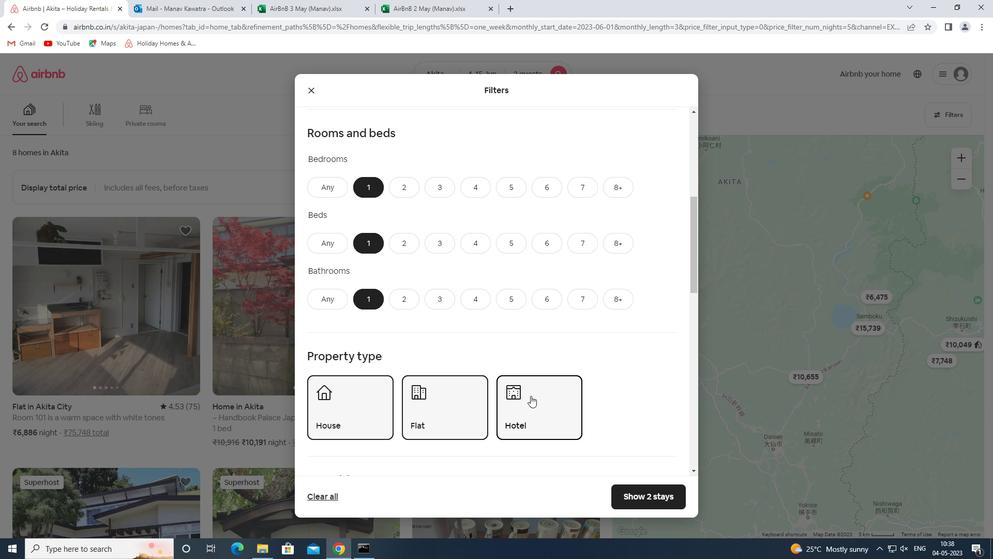 
Action: Mouse scrolled (530, 390) with delta (0, 0)
Screenshot: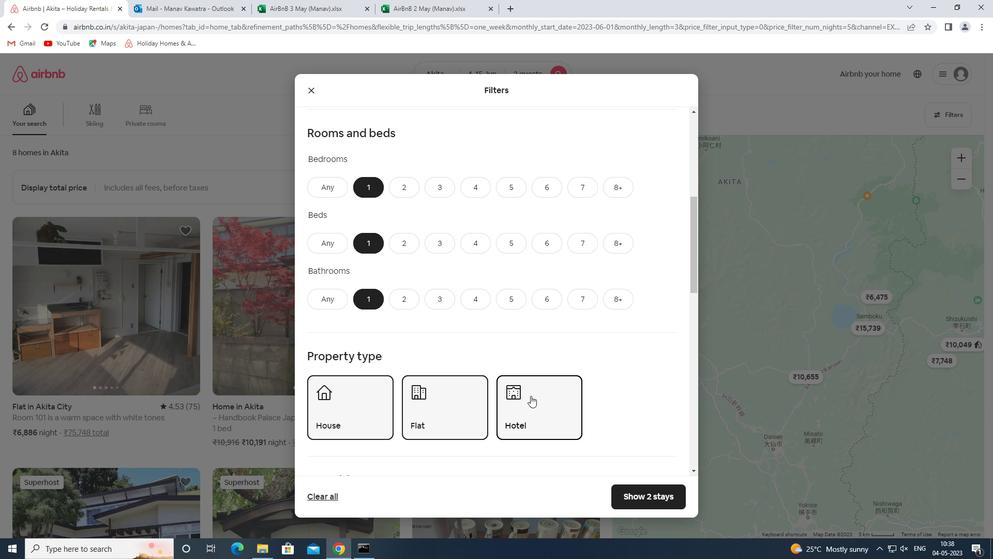 
Action: Mouse moved to (529, 388)
Screenshot: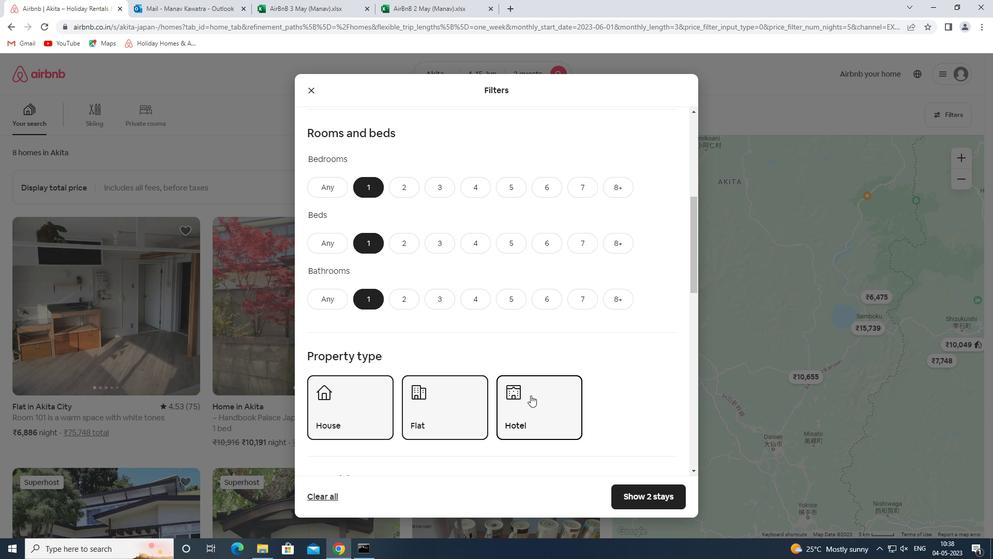 
Action: Mouse scrolled (529, 387) with delta (0, 0)
Screenshot: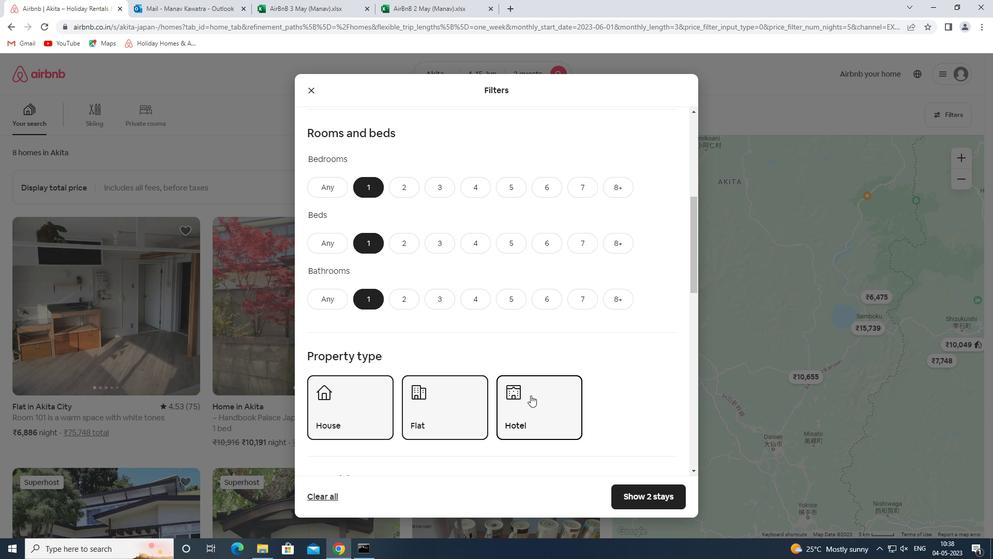 
Action: Mouse moved to (650, 412)
Screenshot: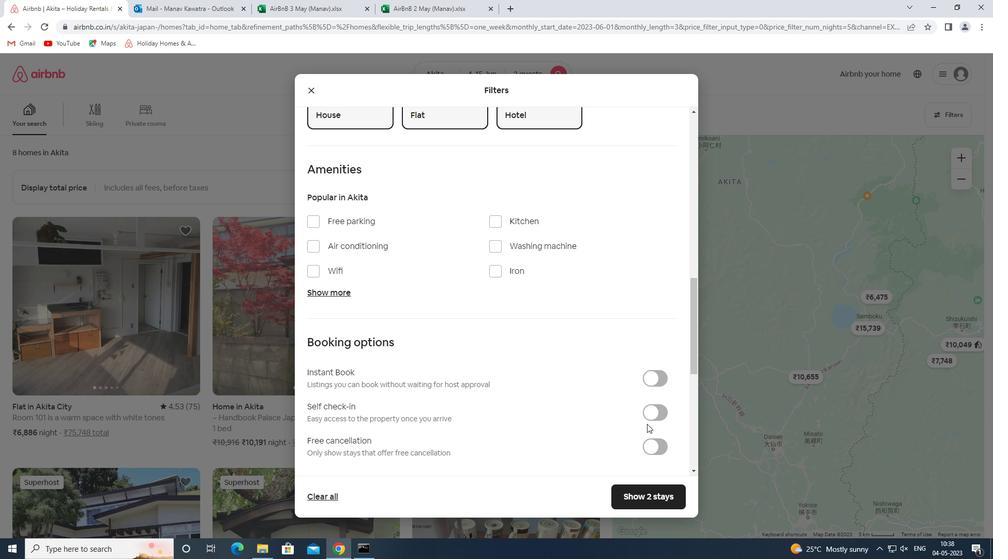 
Action: Mouse pressed left at (650, 412)
Screenshot: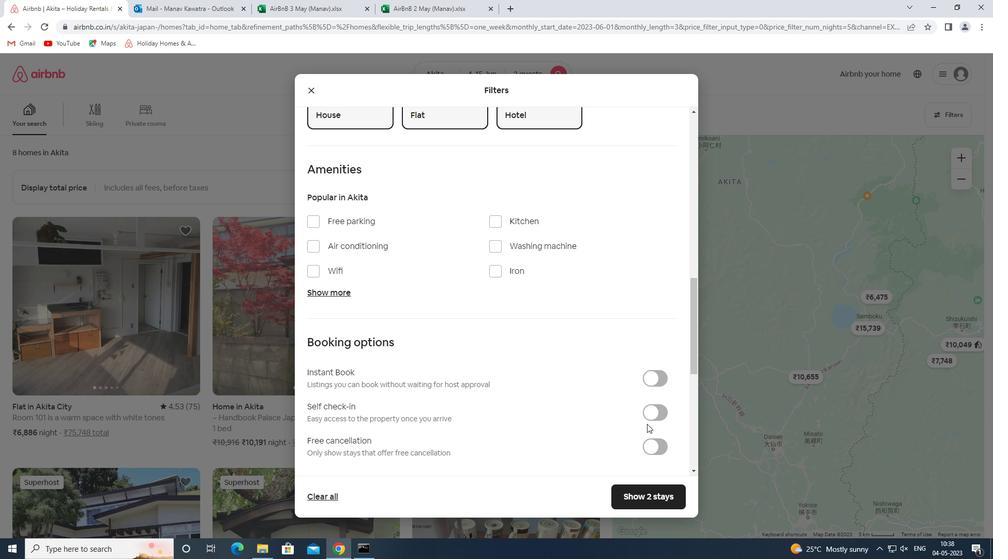 
Action: Mouse moved to (640, 397)
Screenshot: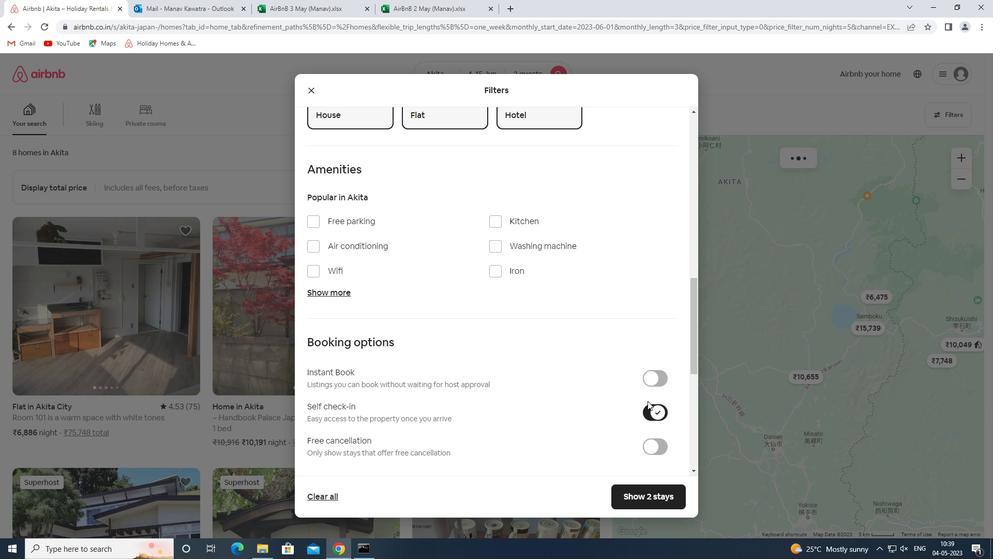 
Action: Mouse scrolled (640, 397) with delta (0, 0)
Screenshot: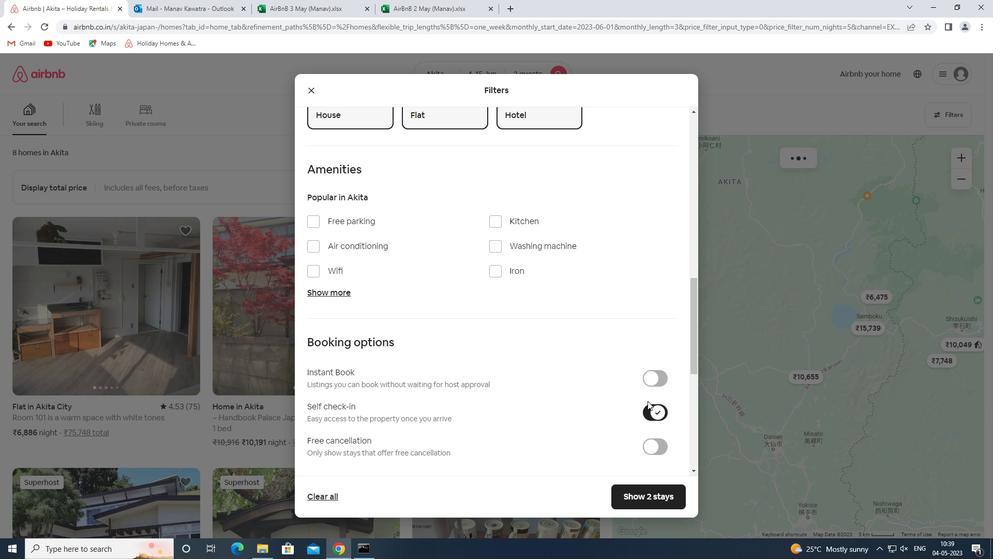 
Action: Mouse moved to (639, 397)
Screenshot: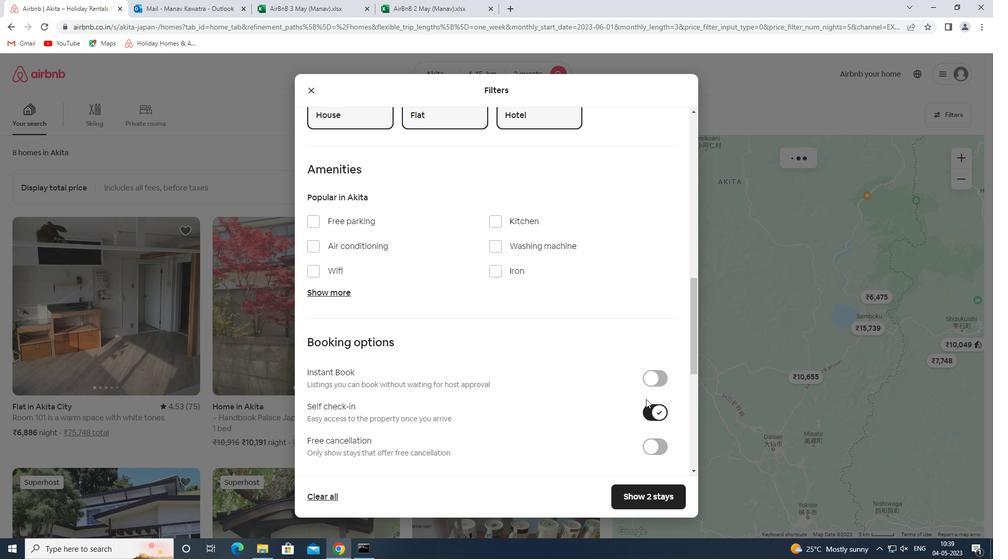 
Action: Mouse scrolled (639, 397) with delta (0, 0)
Screenshot: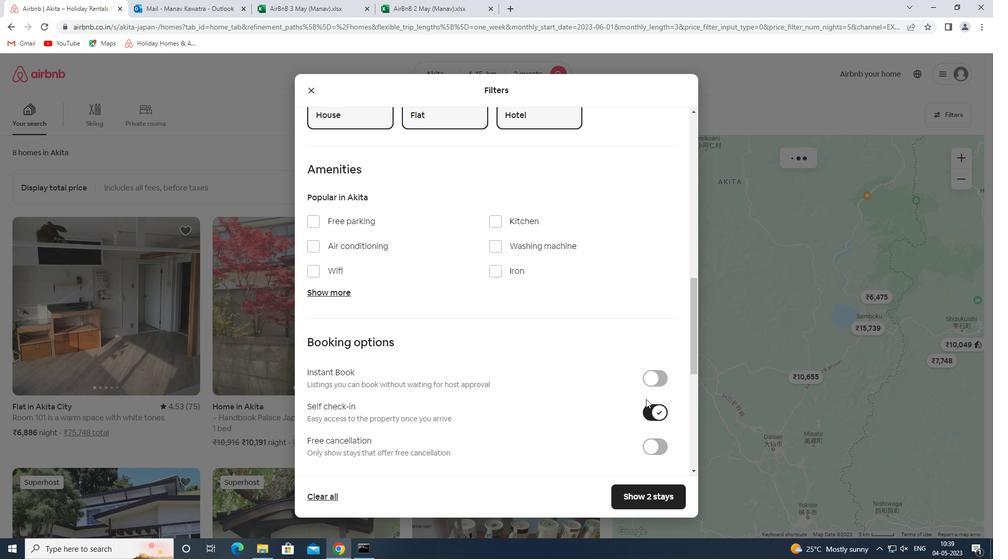 
Action: Mouse moved to (637, 397)
Screenshot: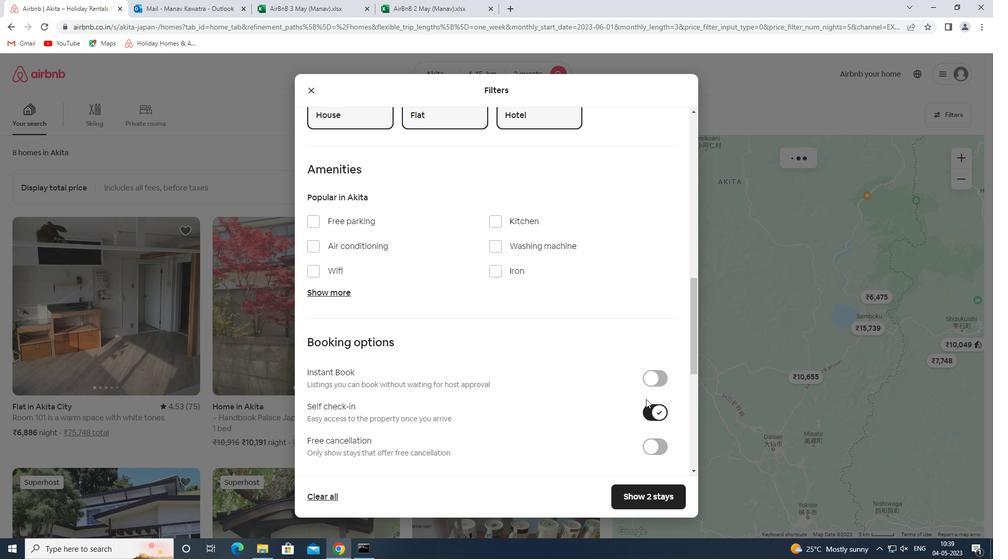 
Action: Mouse scrolled (637, 397) with delta (0, 0)
Screenshot: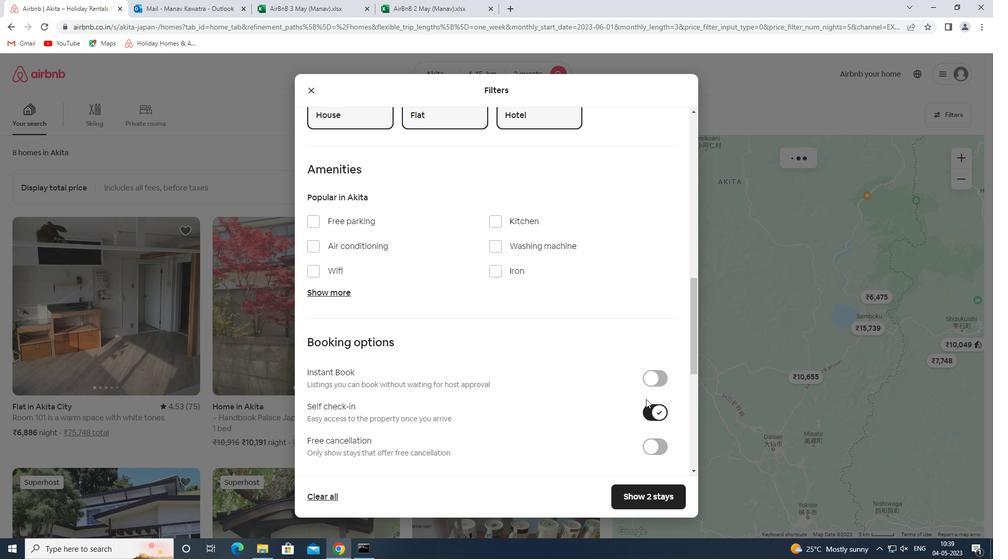 
Action: Mouse moved to (636, 397)
Screenshot: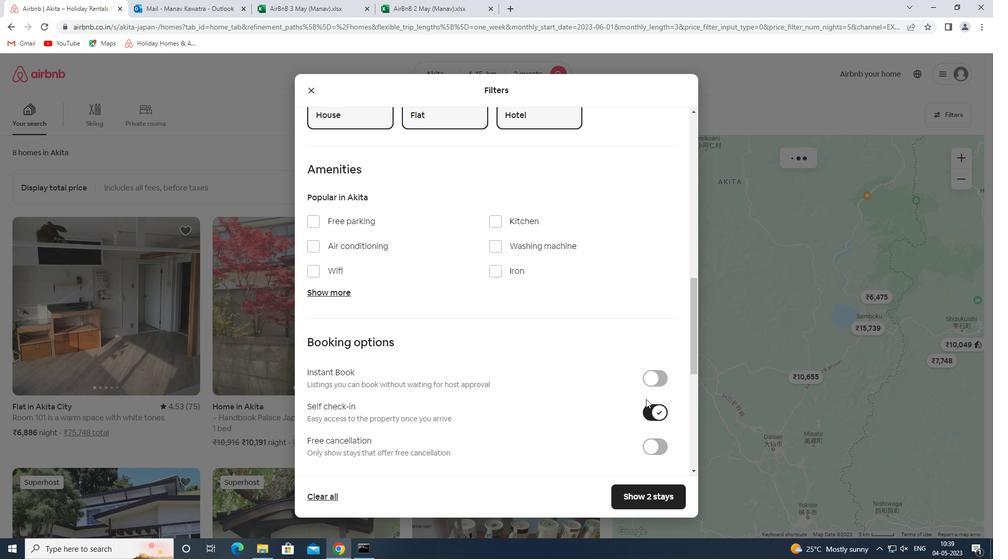
Action: Mouse scrolled (636, 397) with delta (0, 0)
Screenshot: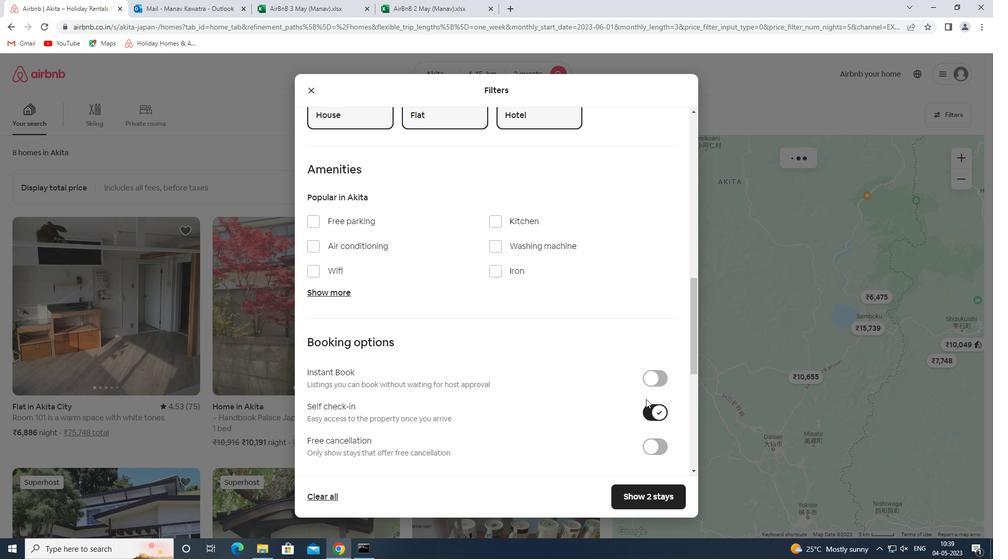
Action: Mouse moved to (635, 397)
Screenshot: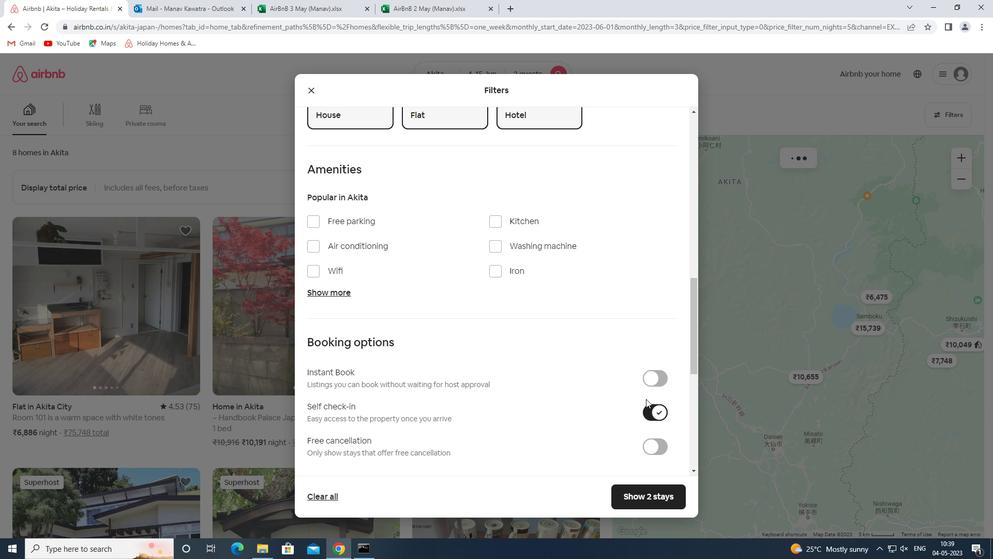 
Action: Mouse scrolled (635, 397) with delta (0, 0)
Screenshot: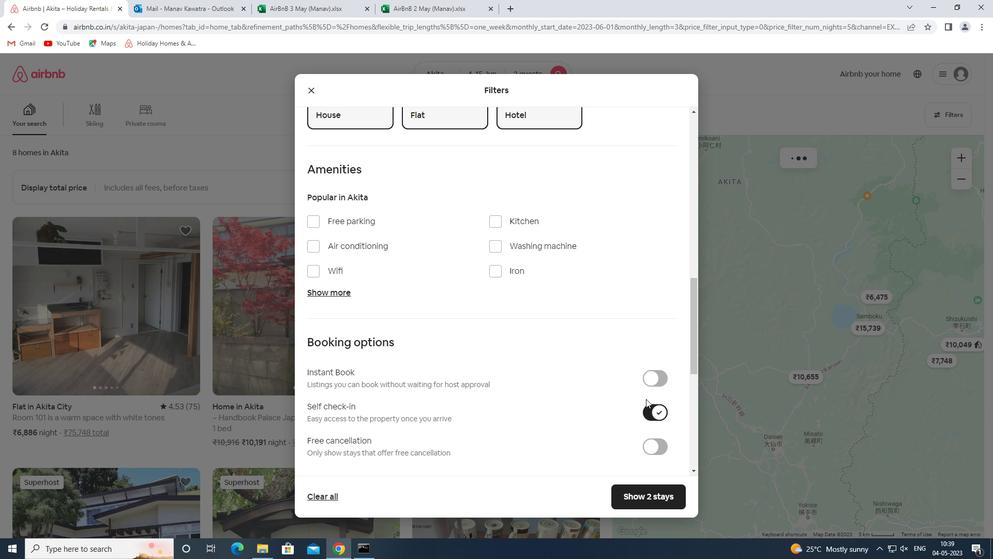 
Action: Mouse moved to (634, 397)
Screenshot: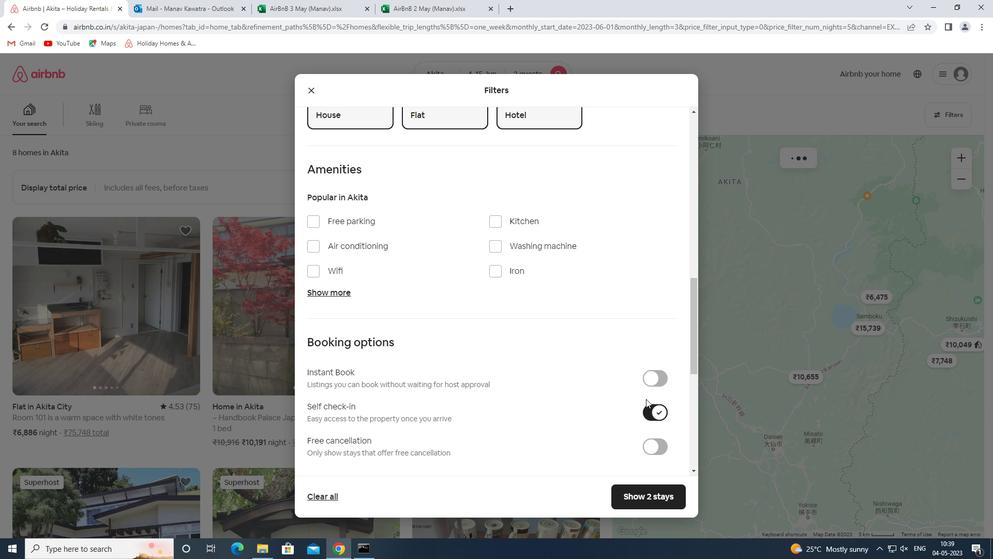 
Action: Mouse scrolled (634, 397) with delta (0, 0)
Screenshot: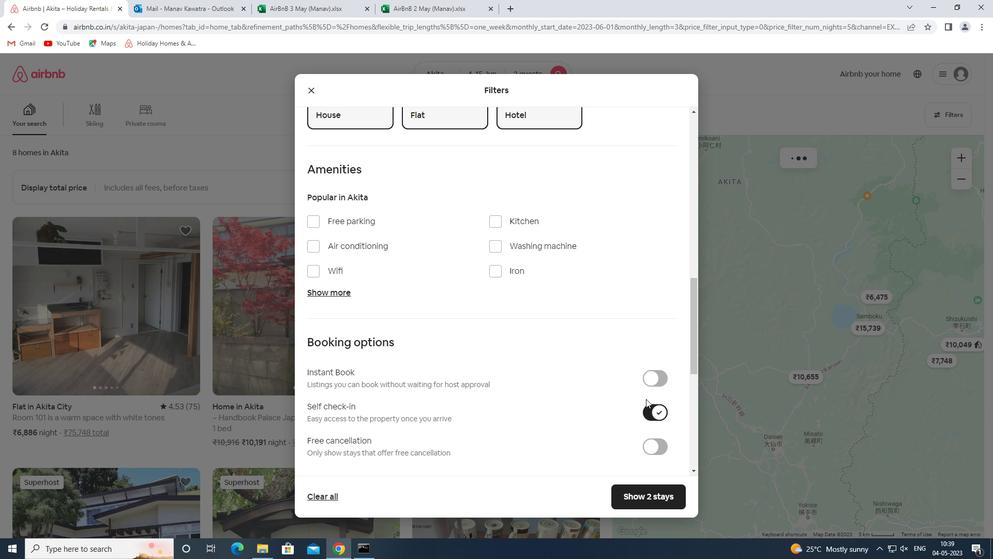 
Action: Mouse moved to (631, 398)
Screenshot: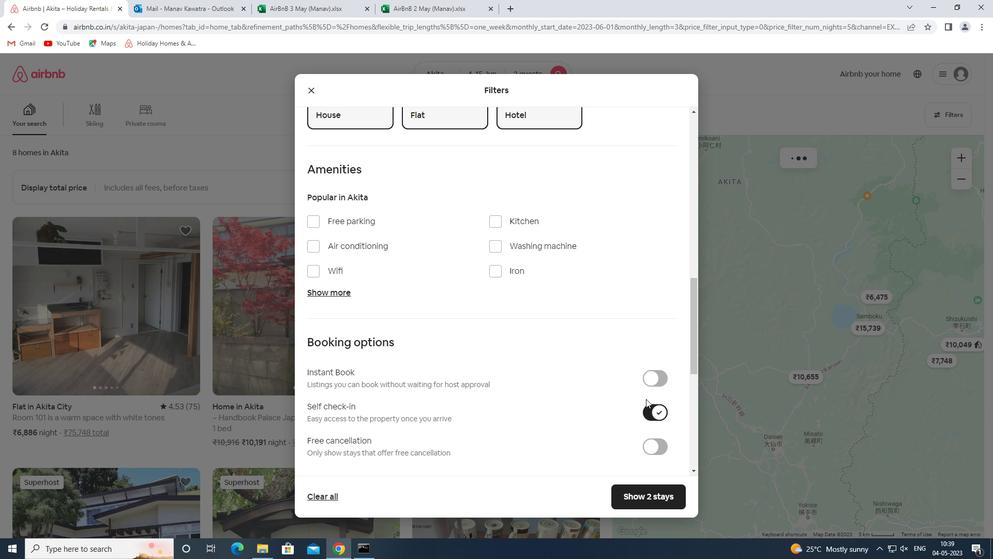 
Action: Mouse scrolled (631, 397) with delta (0, 0)
Screenshot: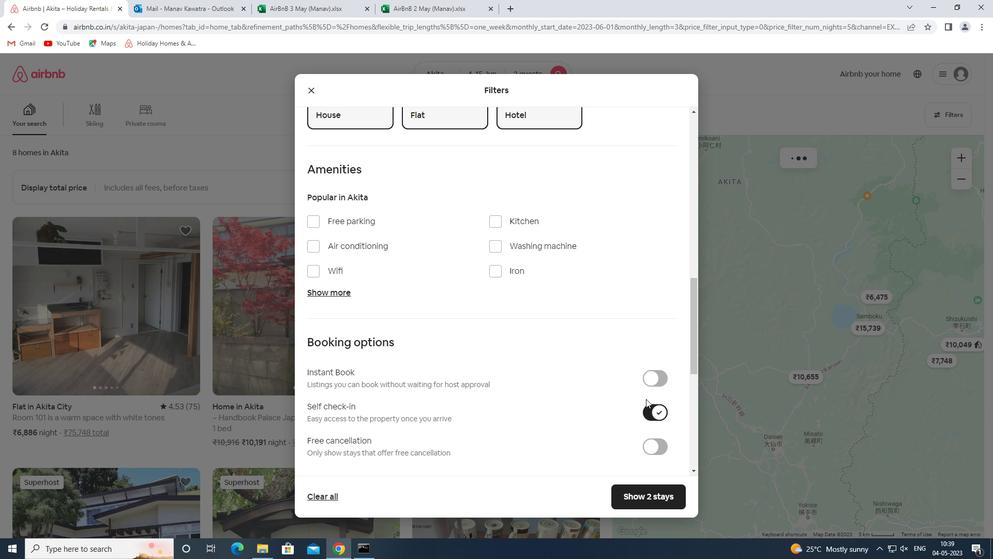 
Action: Mouse moved to (616, 400)
Screenshot: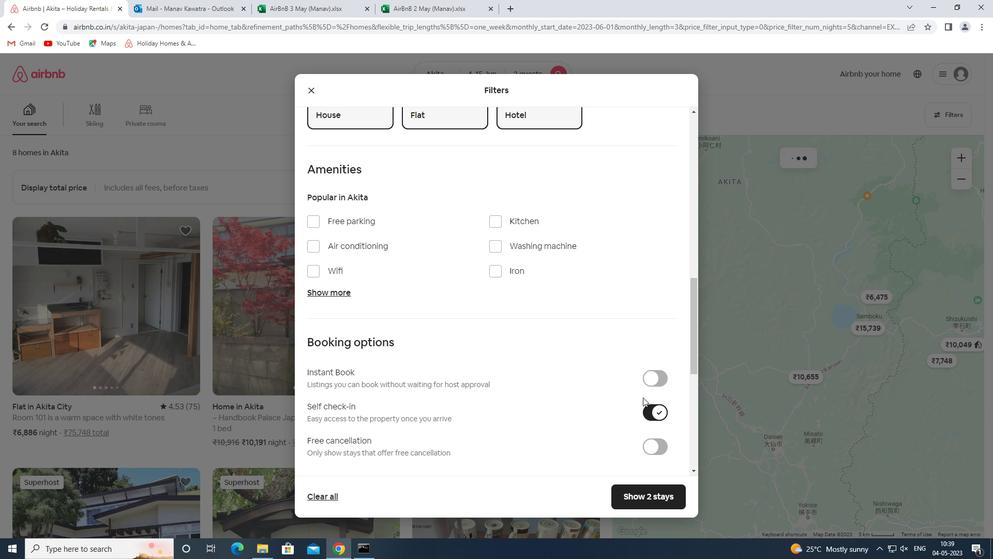 
Action: Mouse scrolled (616, 399) with delta (0, 0)
Screenshot: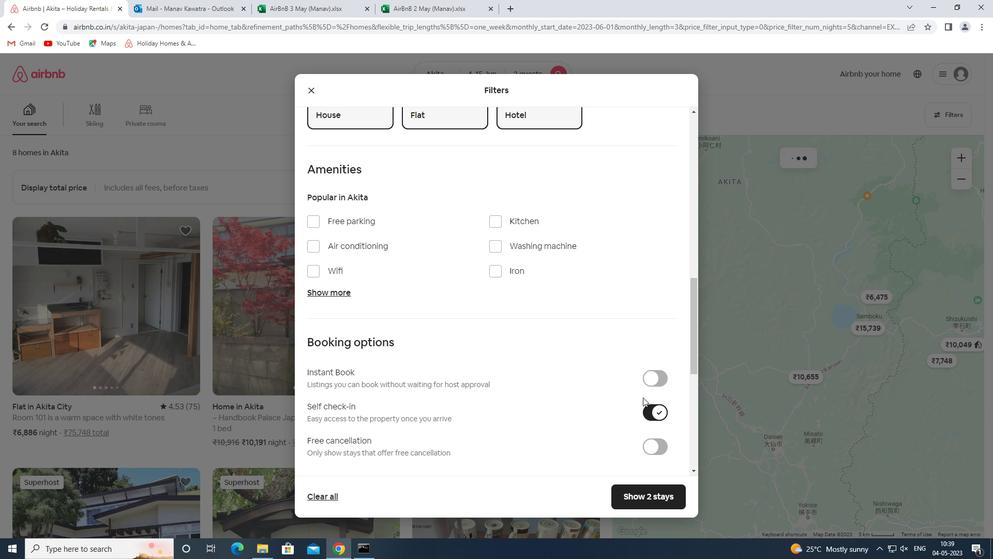 
Action: Mouse moved to (318, 446)
Screenshot: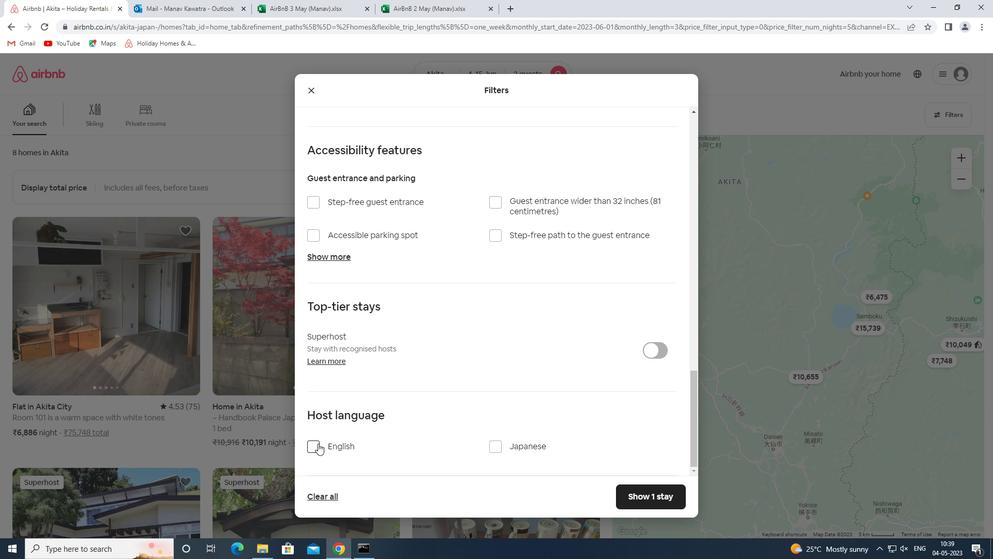 
Action: Mouse pressed left at (318, 446)
Screenshot: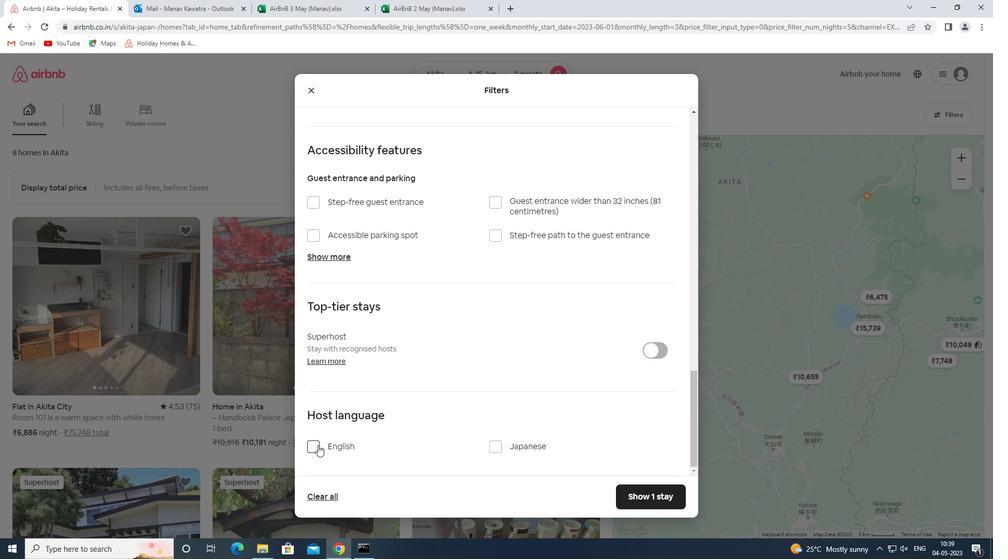 
Action: Mouse moved to (654, 495)
Screenshot: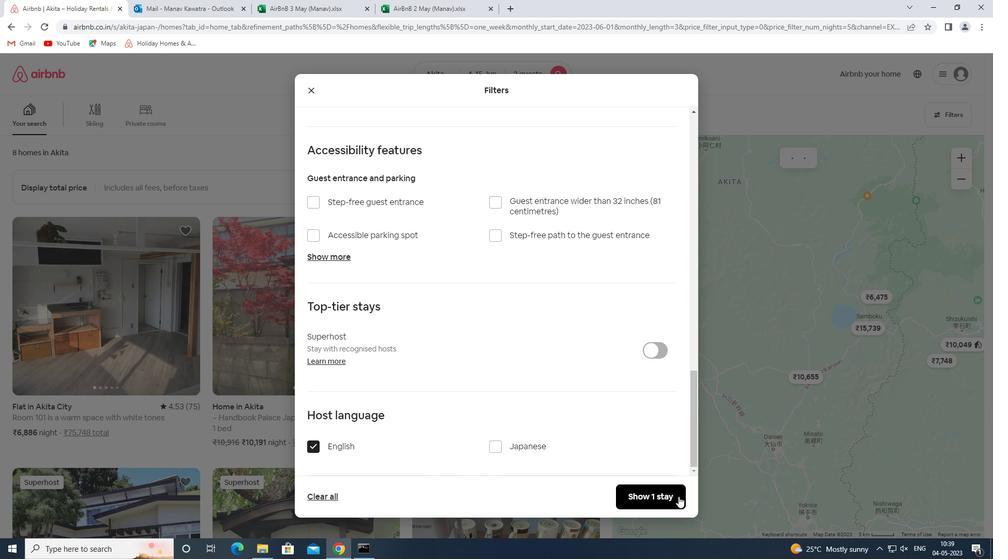 
Action: Mouse pressed left at (654, 495)
Screenshot: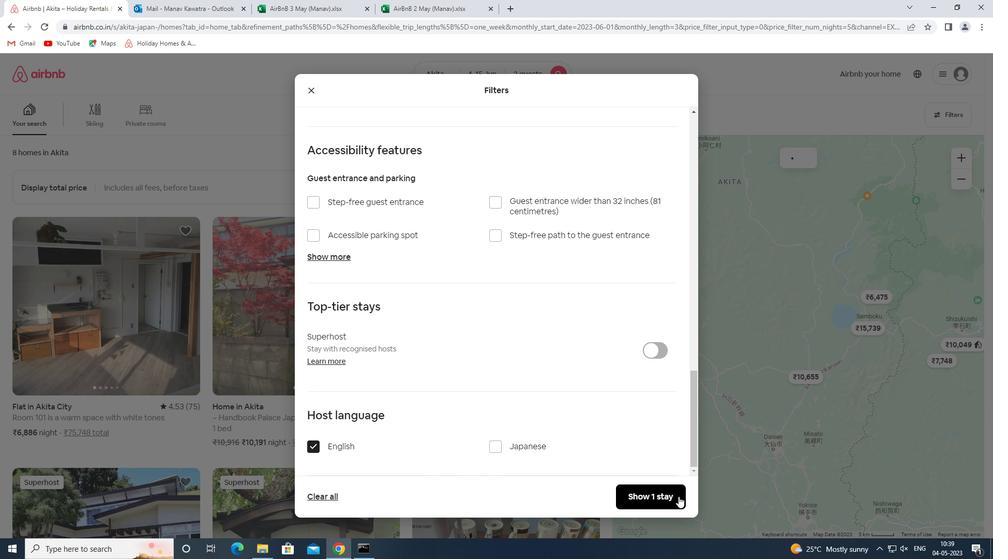 
Action: Mouse moved to (652, 495)
Screenshot: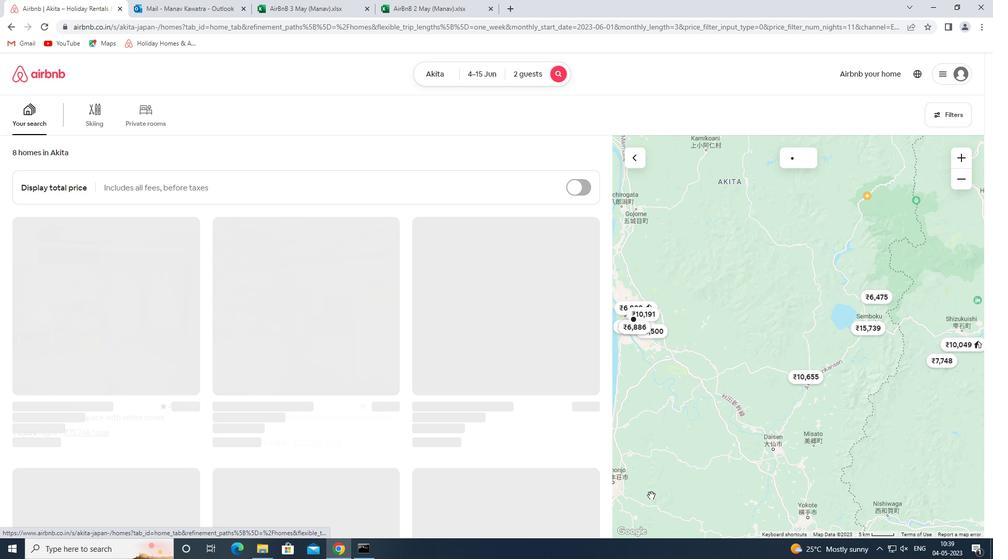 
